 Task: Create a Sprint called Sprint0000000043 in Scrum Project Project0000000015 in Jira. Create a Sprint called Sprint0000000044 in Scrum Project Project0000000015 in Jira. Create a Sprint called Sprint0000000045 in Scrum Project Project0000000015 in Jira. Set Duration of Sprint called Sprint0000000043 in Scrum Project Project0000000015 to 1 week in Jira. Set Duration of Sprint called Sprint0000000044 in Scrum Project Project0000000015 to 2 weeks in Jira
Action: Mouse moved to (223, 470)
Screenshot: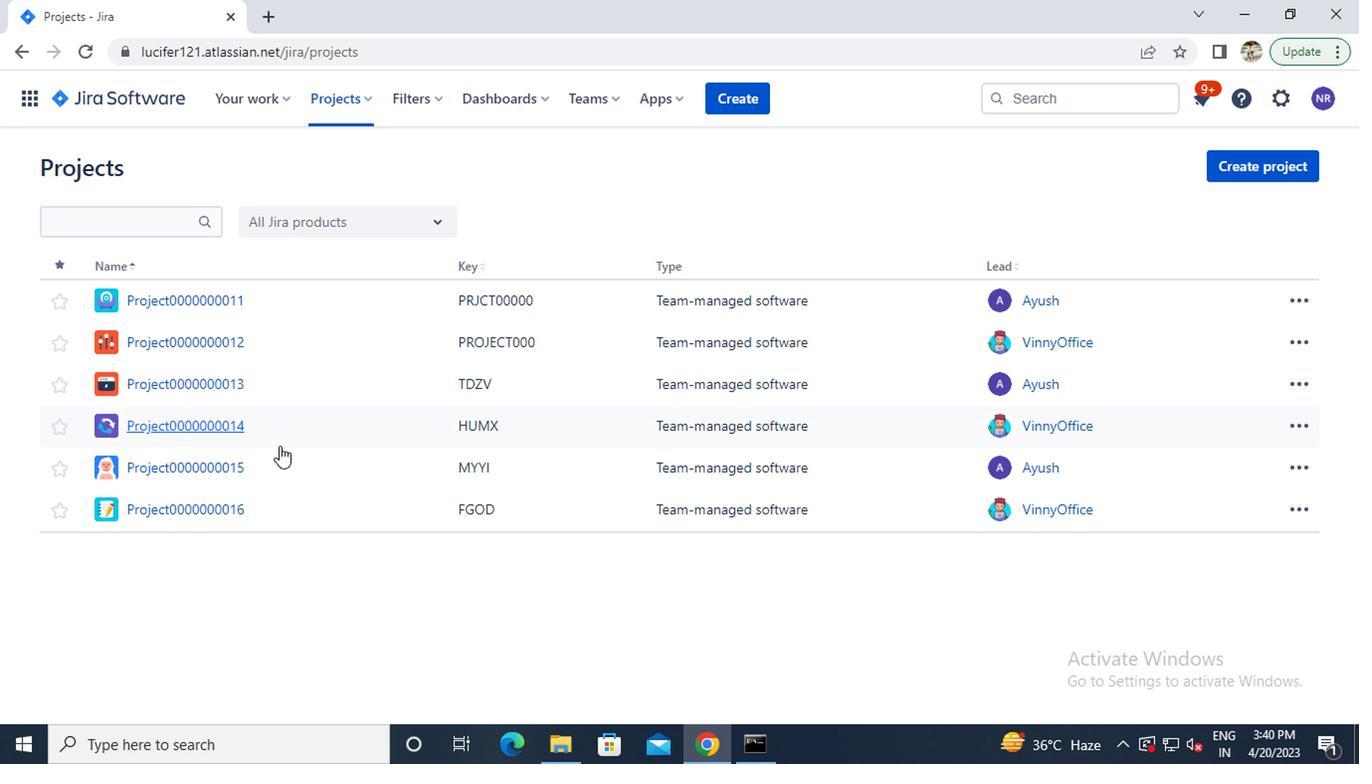 
Action: Mouse pressed left at (223, 470)
Screenshot: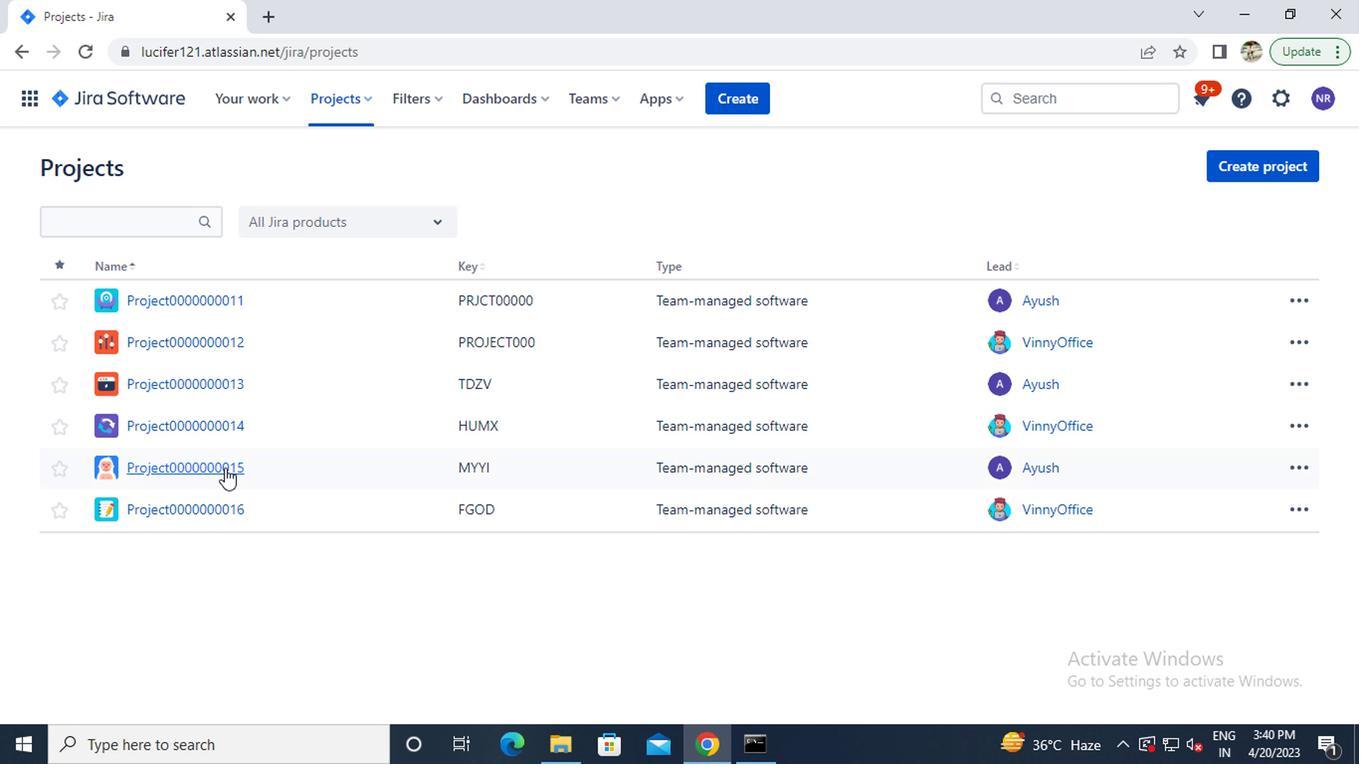 
Action: Mouse moved to (174, 310)
Screenshot: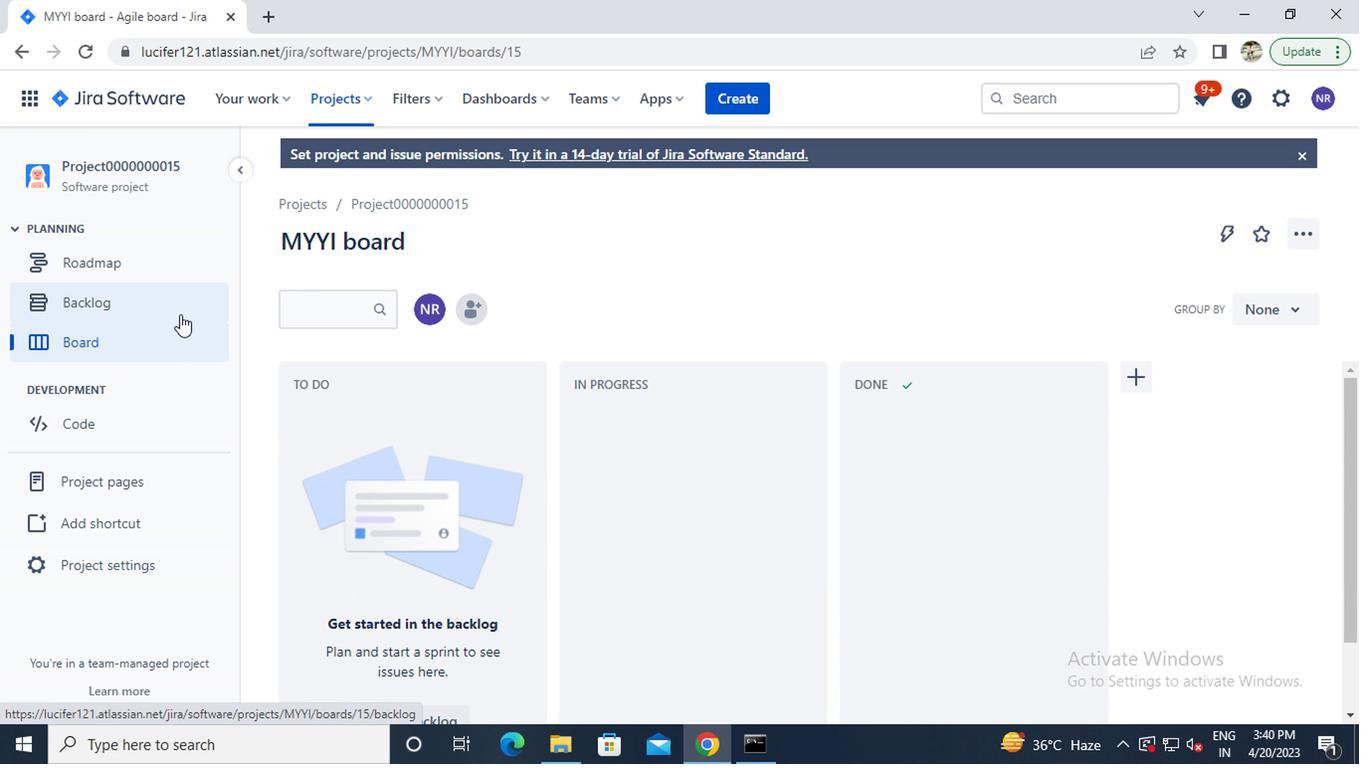 
Action: Mouse pressed left at (174, 310)
Screenshot: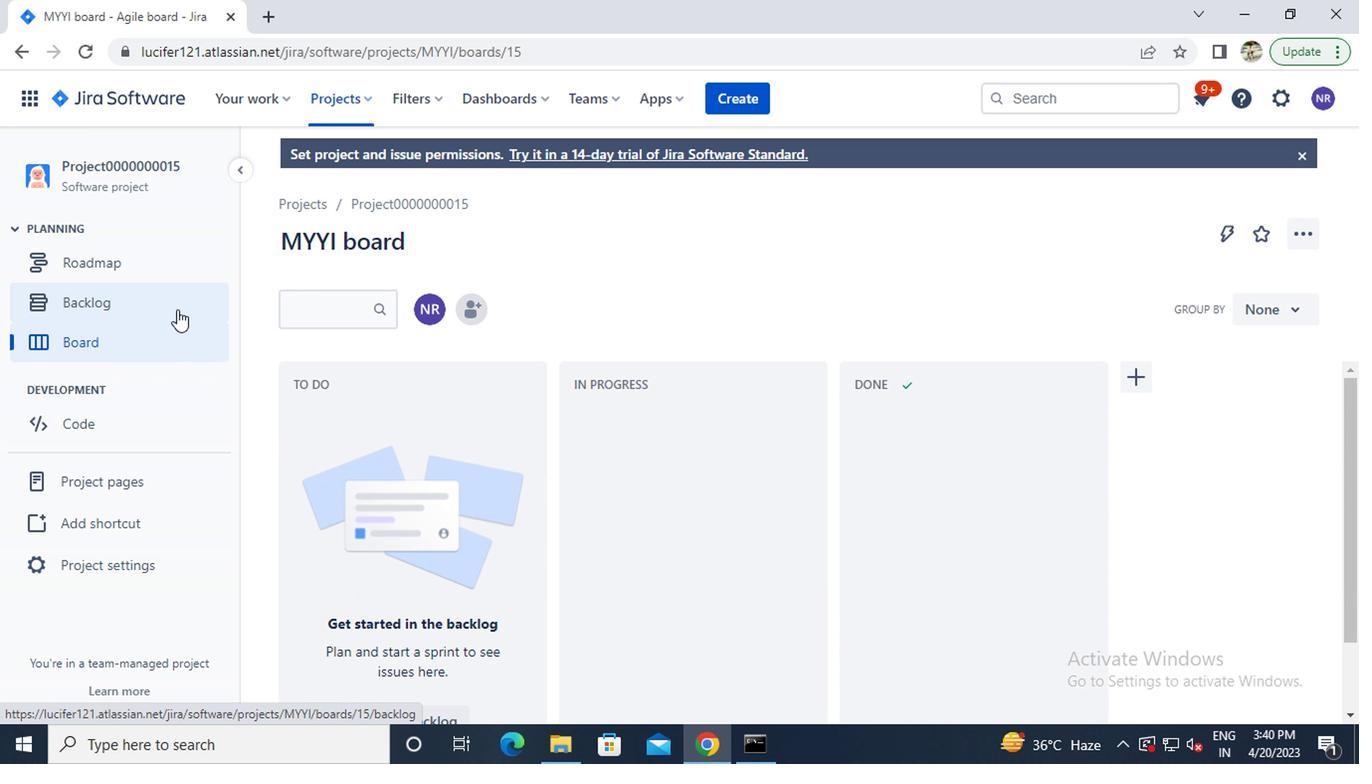 
Action: Mouse moved to (1257, 376)
Screenshot: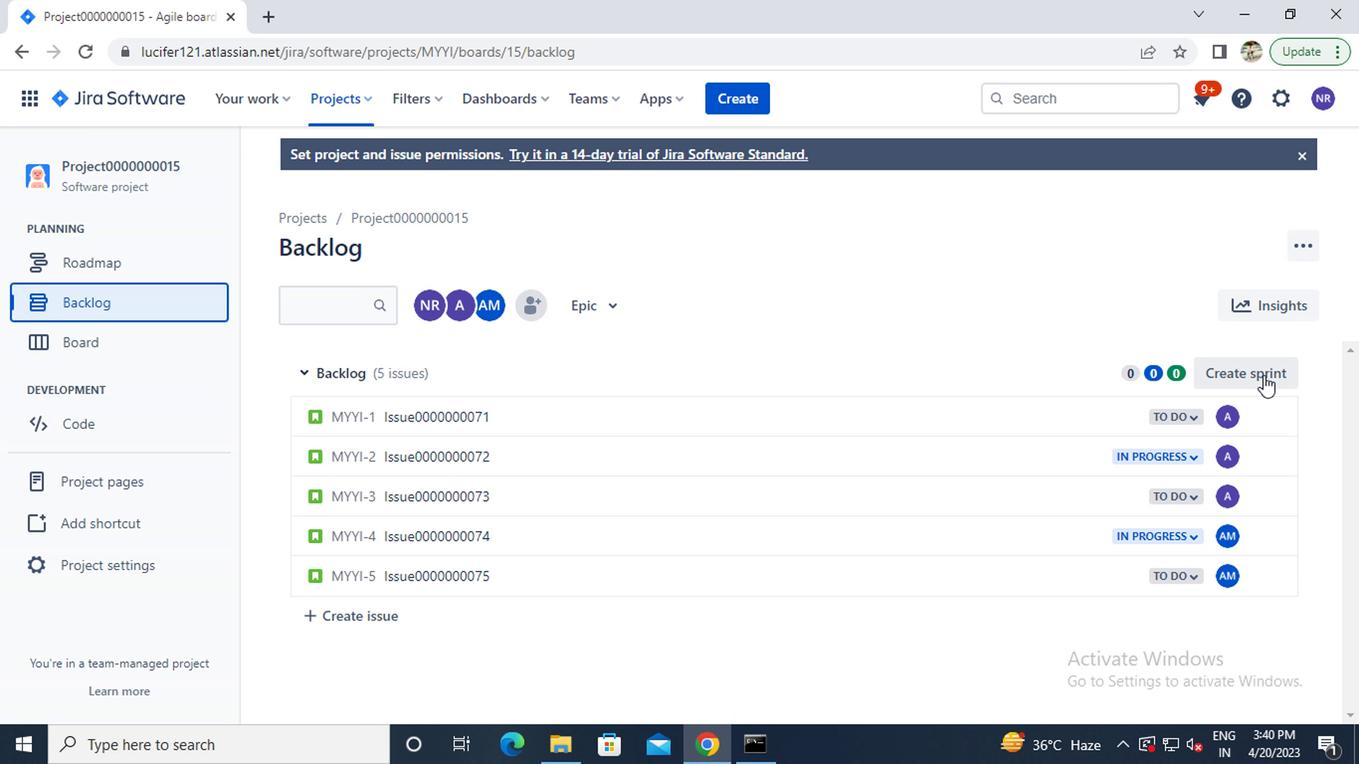 
Action: Mouse pressed left at (1257, 376)
Screenshot: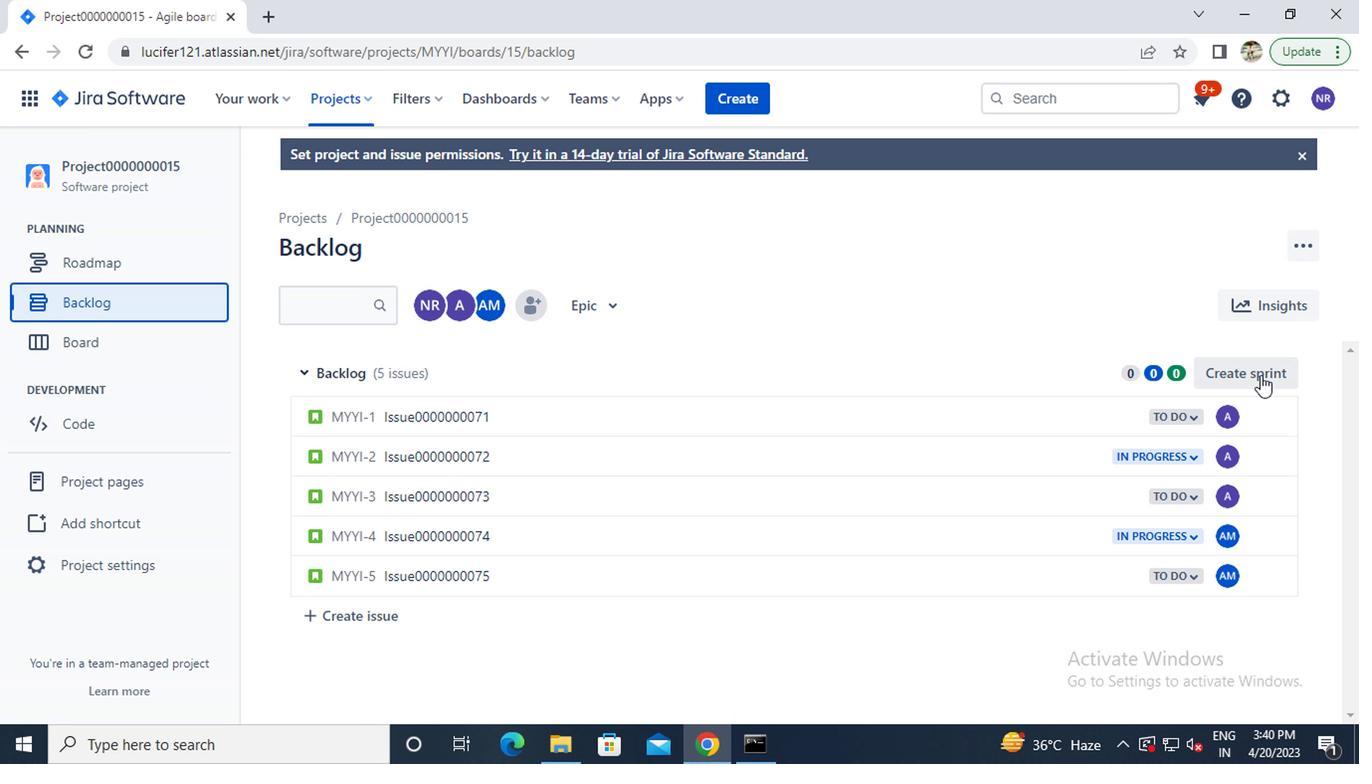 
Action: Mouse moved to (434, 376)
Screenshot: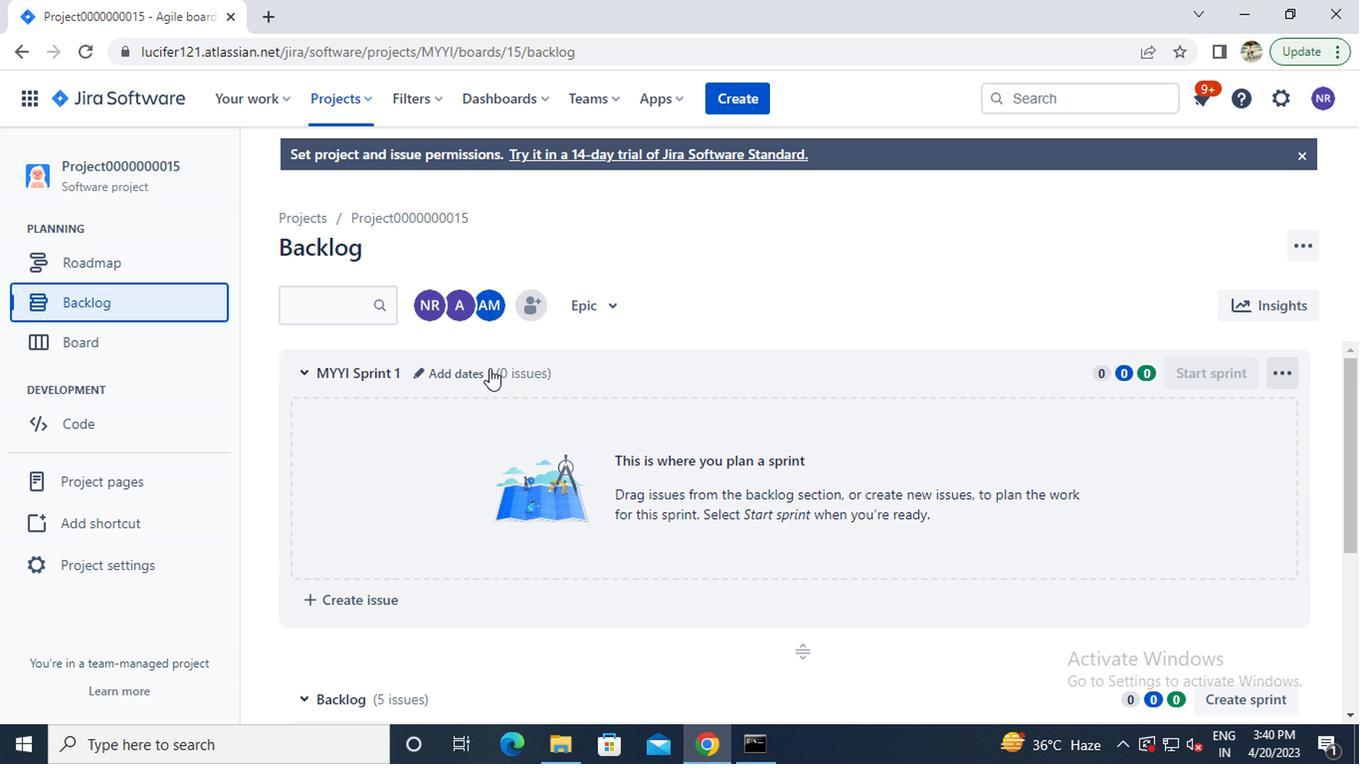 
Action: Mouse pressed left at (434, 376)
Screenshot: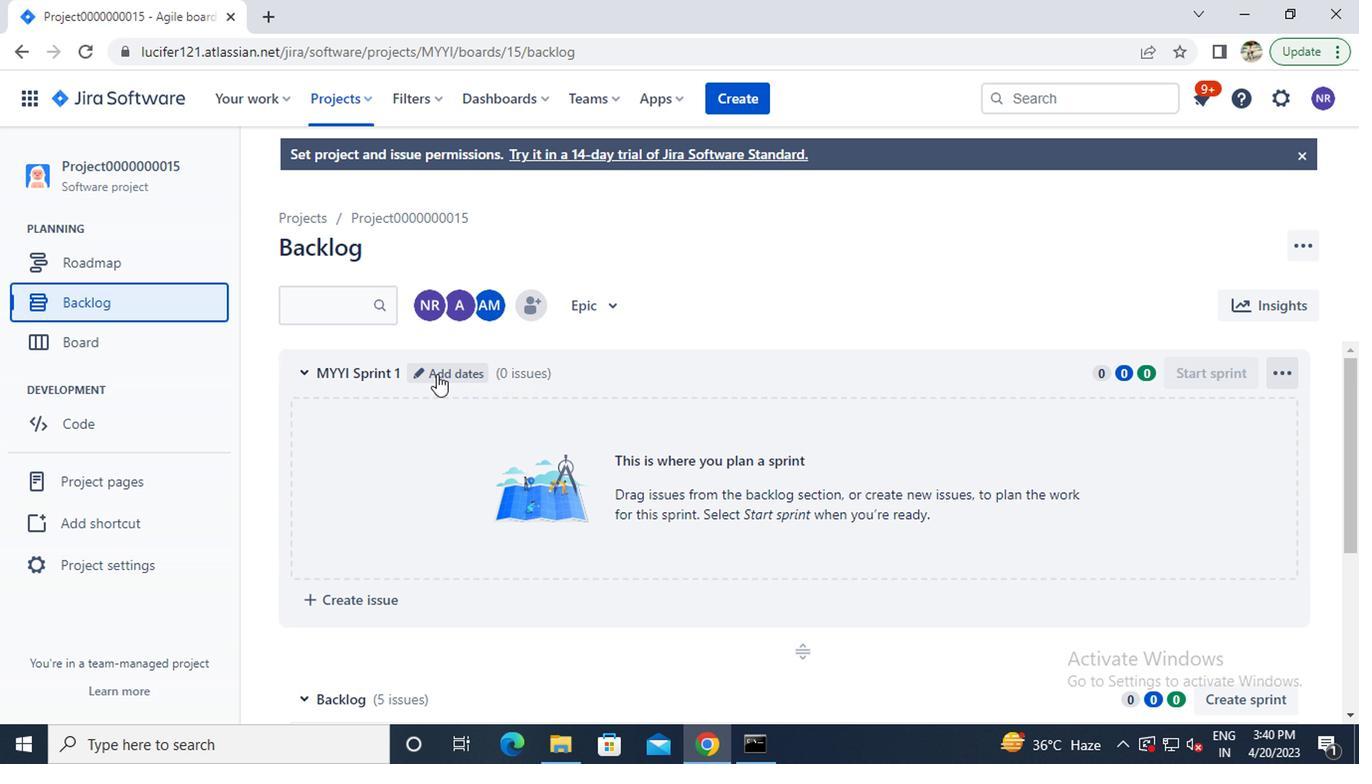 
Action: Key pressed ctrl+As<Key.caps_lock>print0000000043<Key.enter>
Screenshot: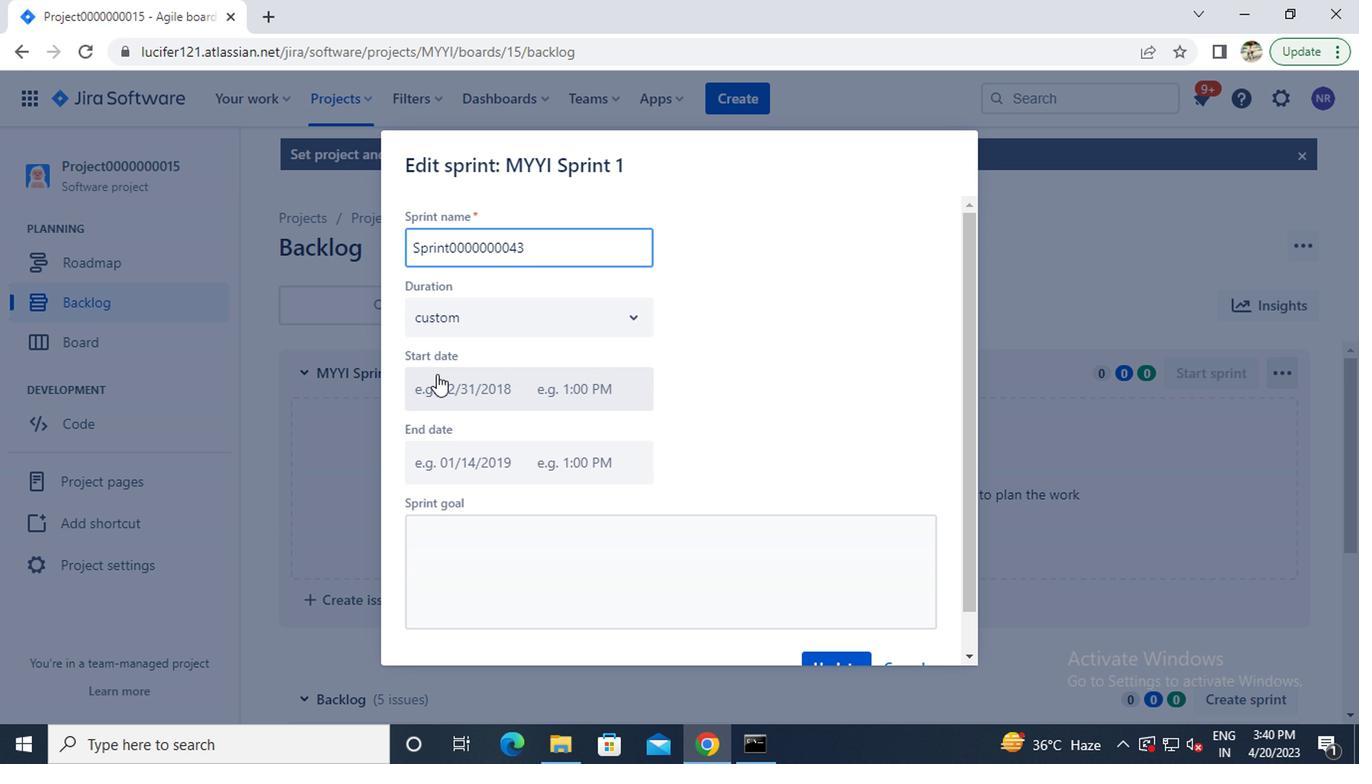
Action: Mouse moved to (718, 432)
Screenshot: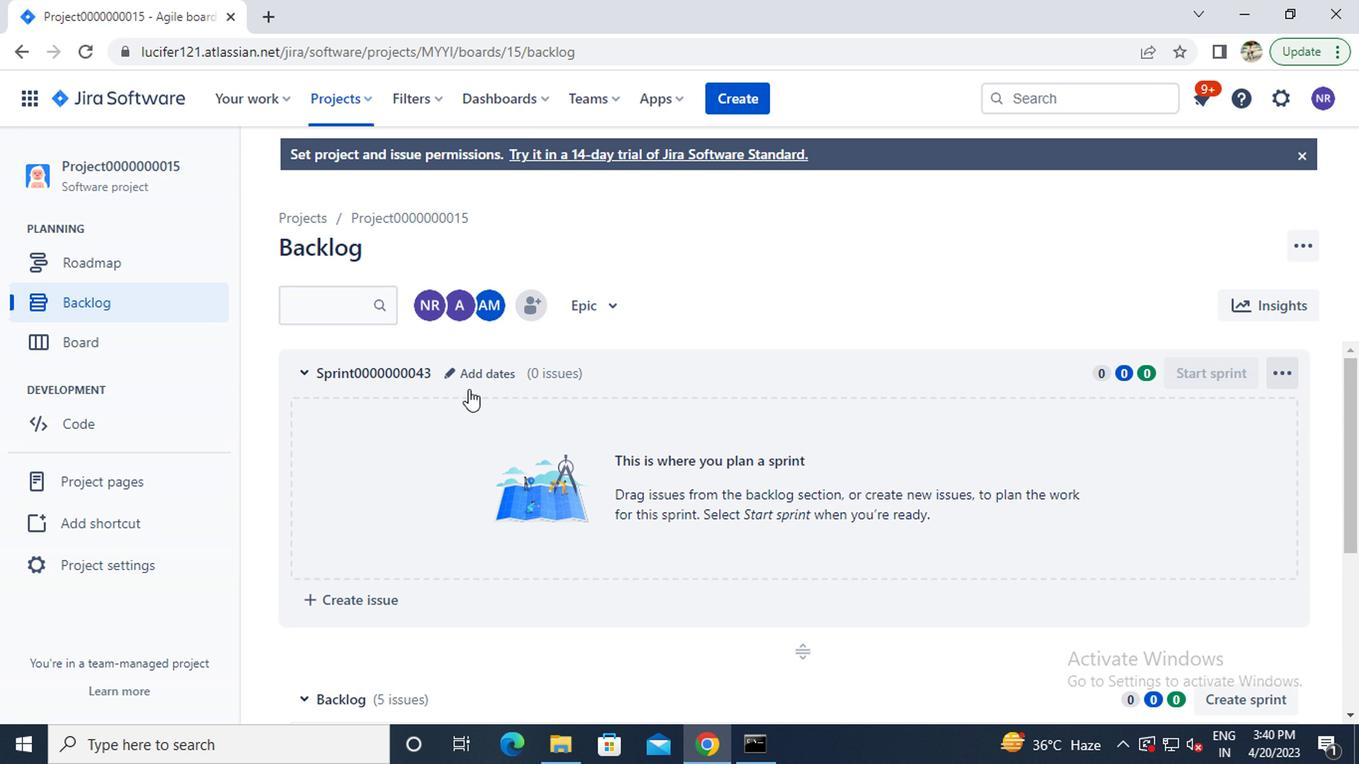 
Action: Mouse scrolled (718, 431) with delta (0, -1)
Screenshot: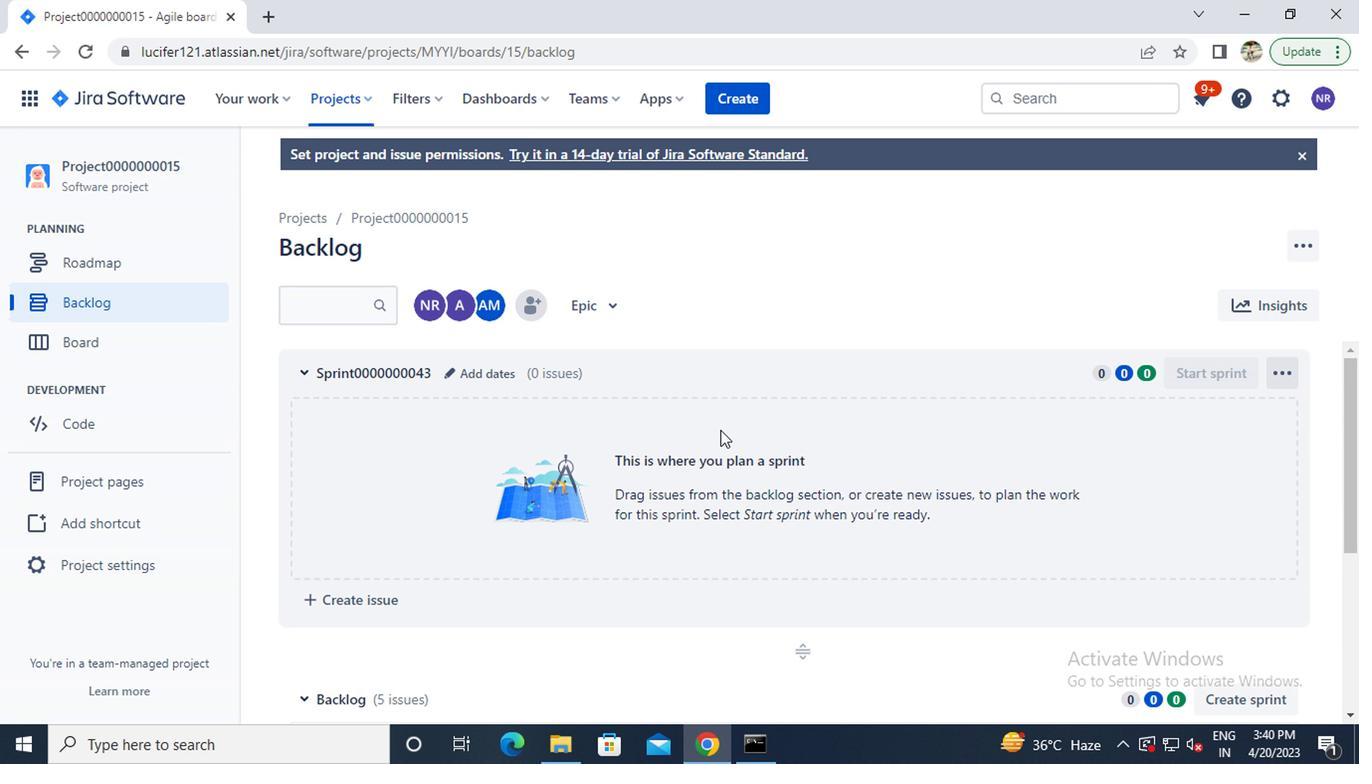 
Action: Mouse scrolled (718, 431) with delta (0, -1)
Screenshot: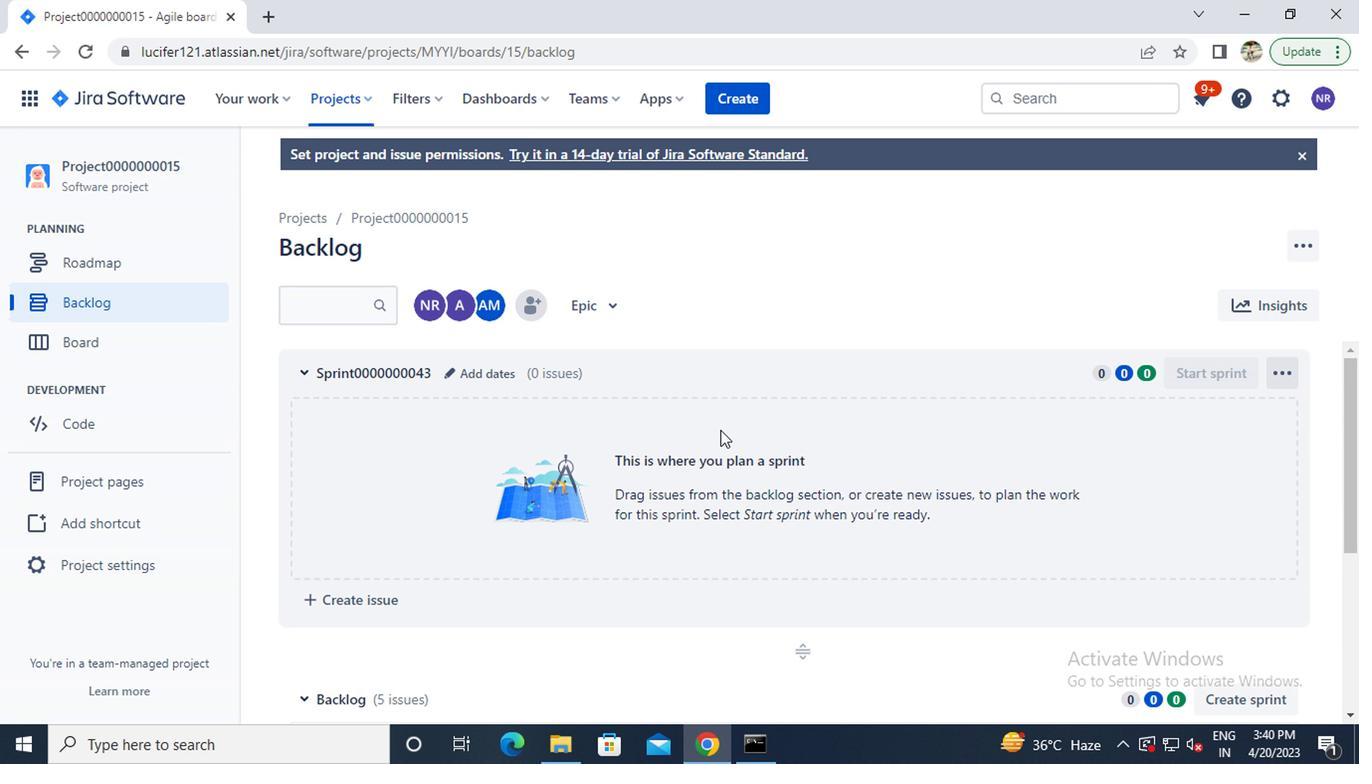 
Action: Mouse moved to (1242, 494)
Screenshot: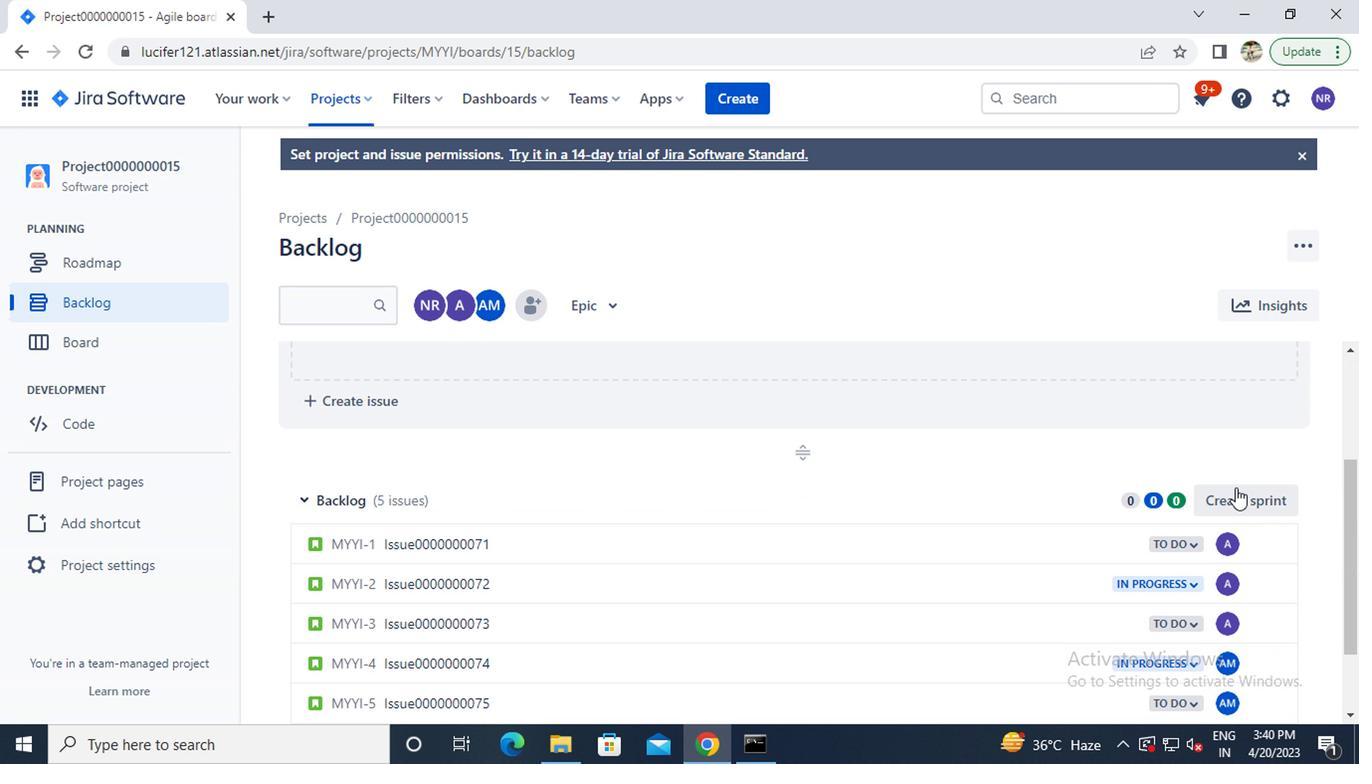 
Action: Mouse pressed left at (1242, 494)
Screenshot: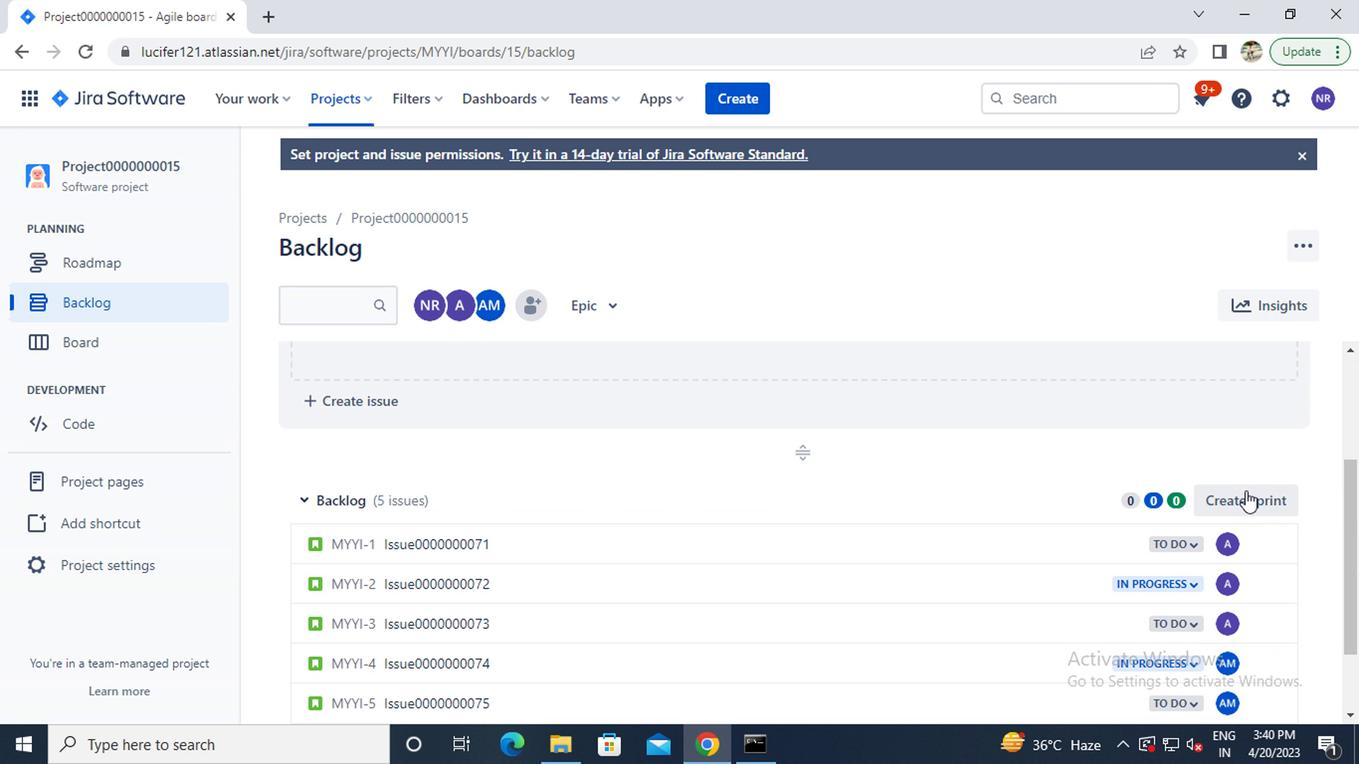 
Action: Mouse moved to (415, 508)
Screenshot: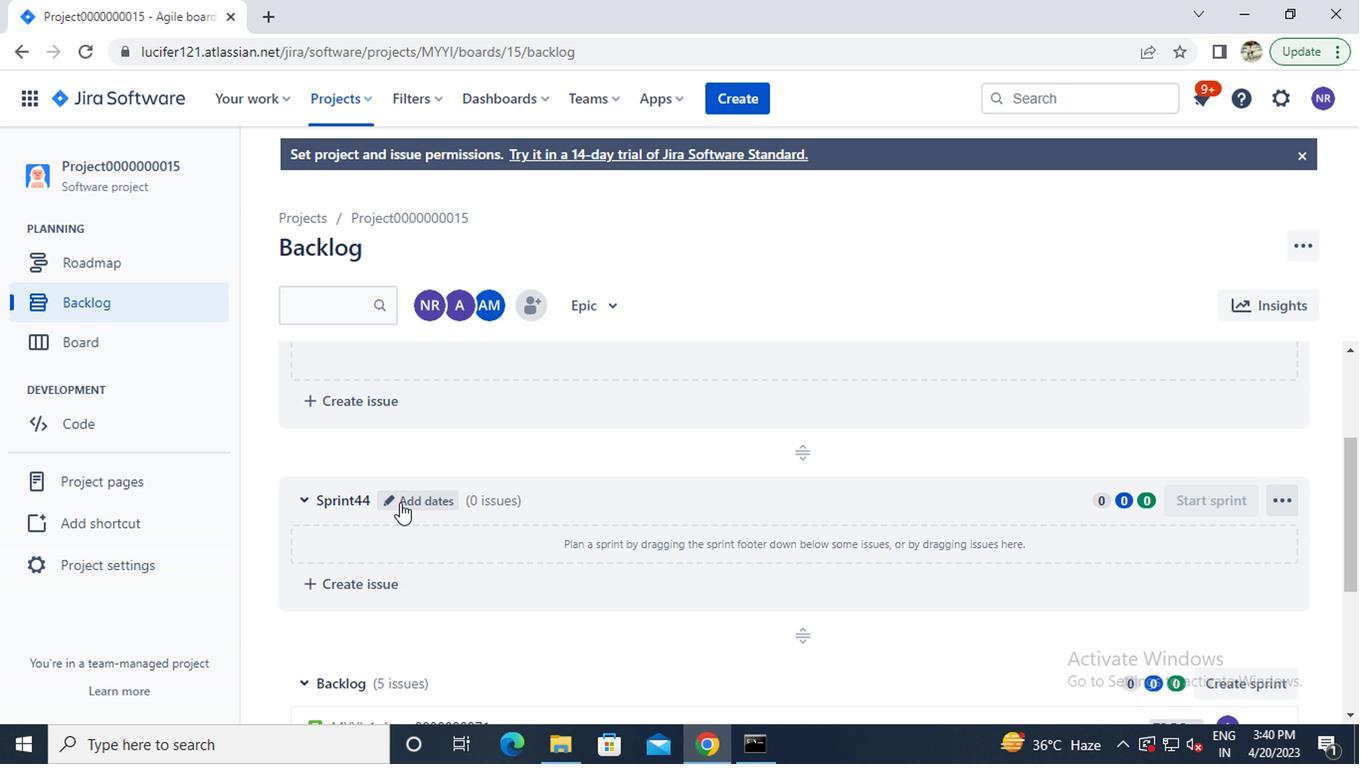 
Action: Mouse pressed left at (415, 508)
Screenshot: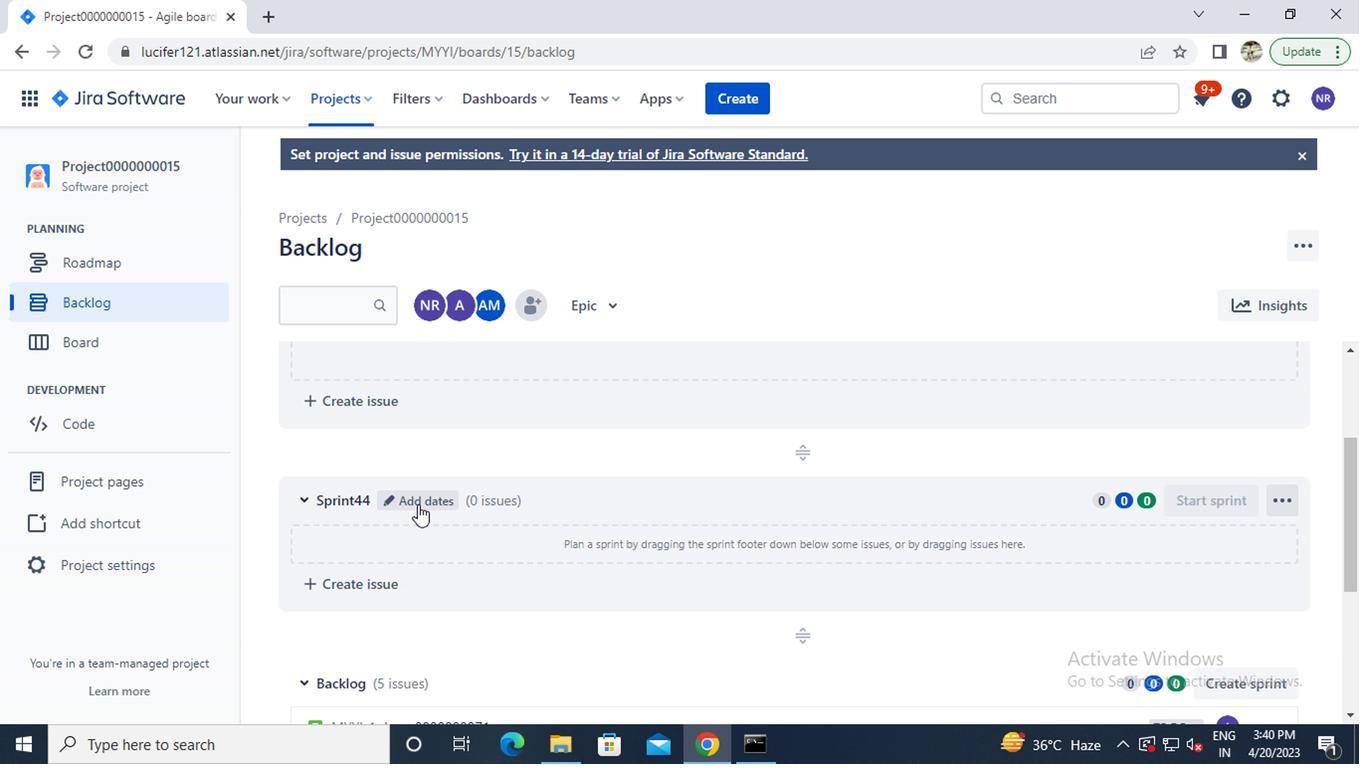
Action: Mouse moved to (457, 255)
Screenshot: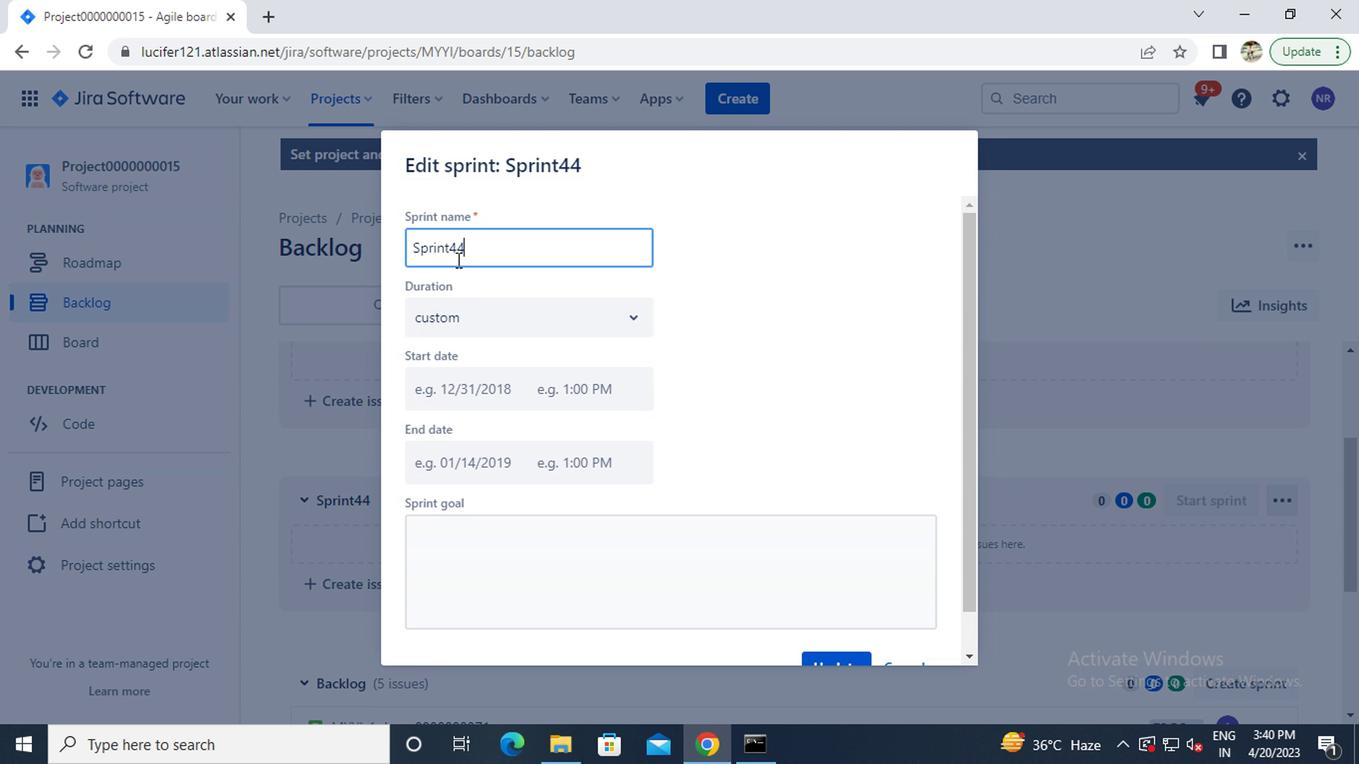 
Action: Key pressed <Key.backspace><Key.backspace>0000000044
Screenshot: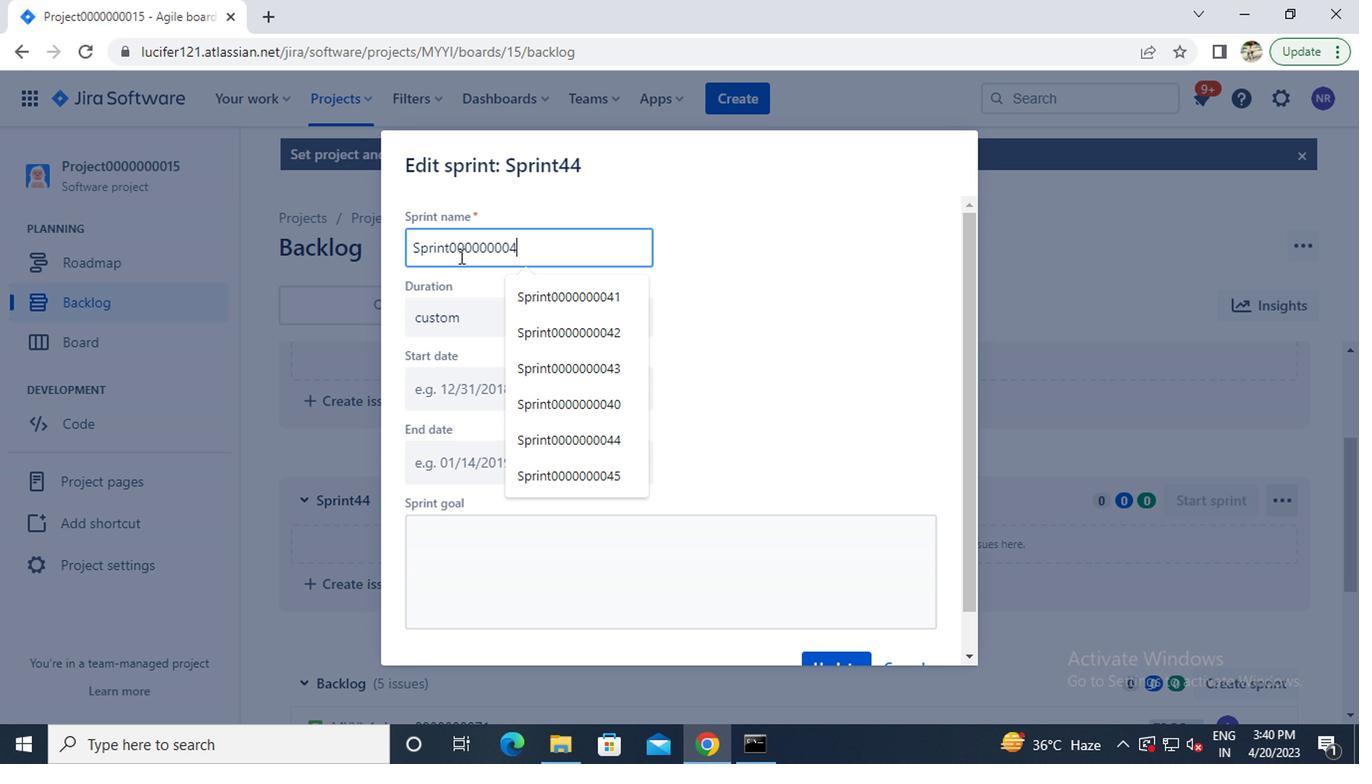 
Action: Mouse moved to (465, 257)
Screenshot: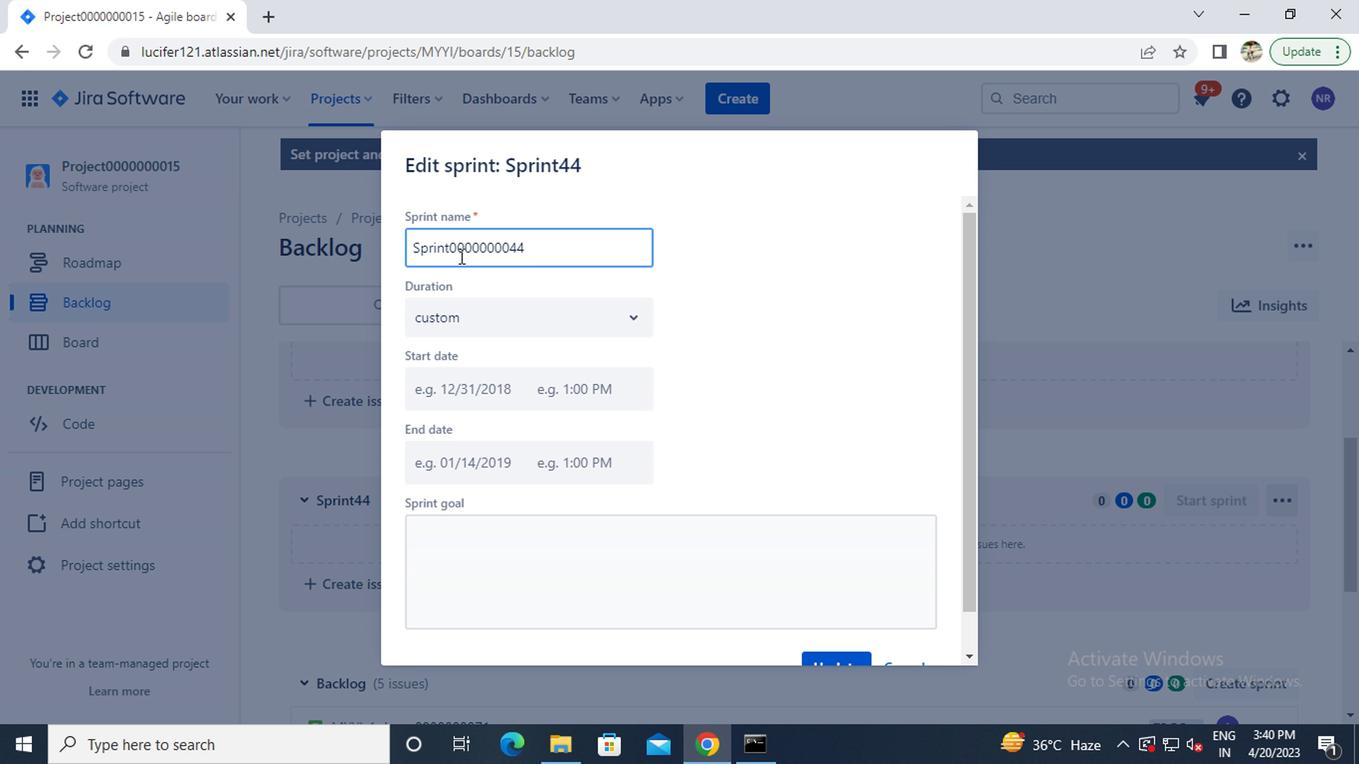
Action: Key pressed <Key.enter>
Screenshot: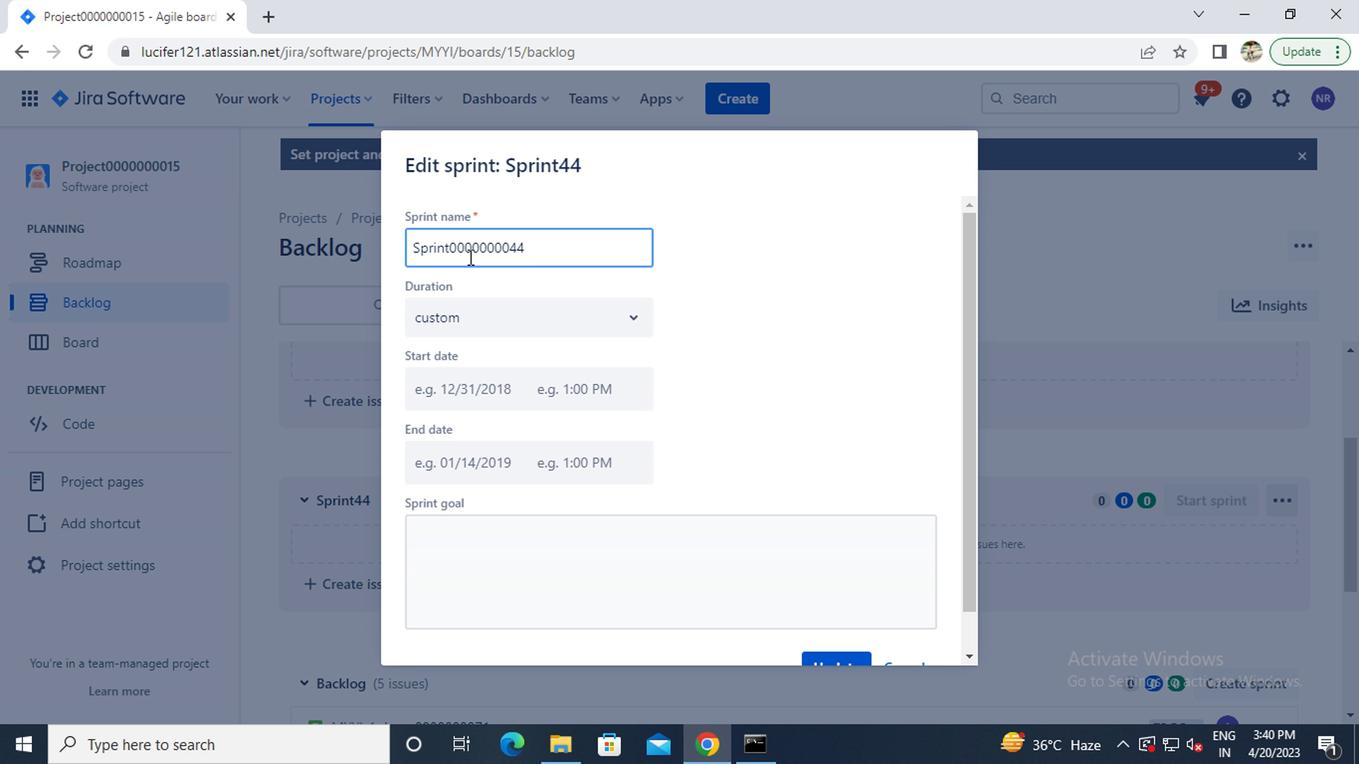 
Action: Mouse moved to (661, 345)
Screenshot: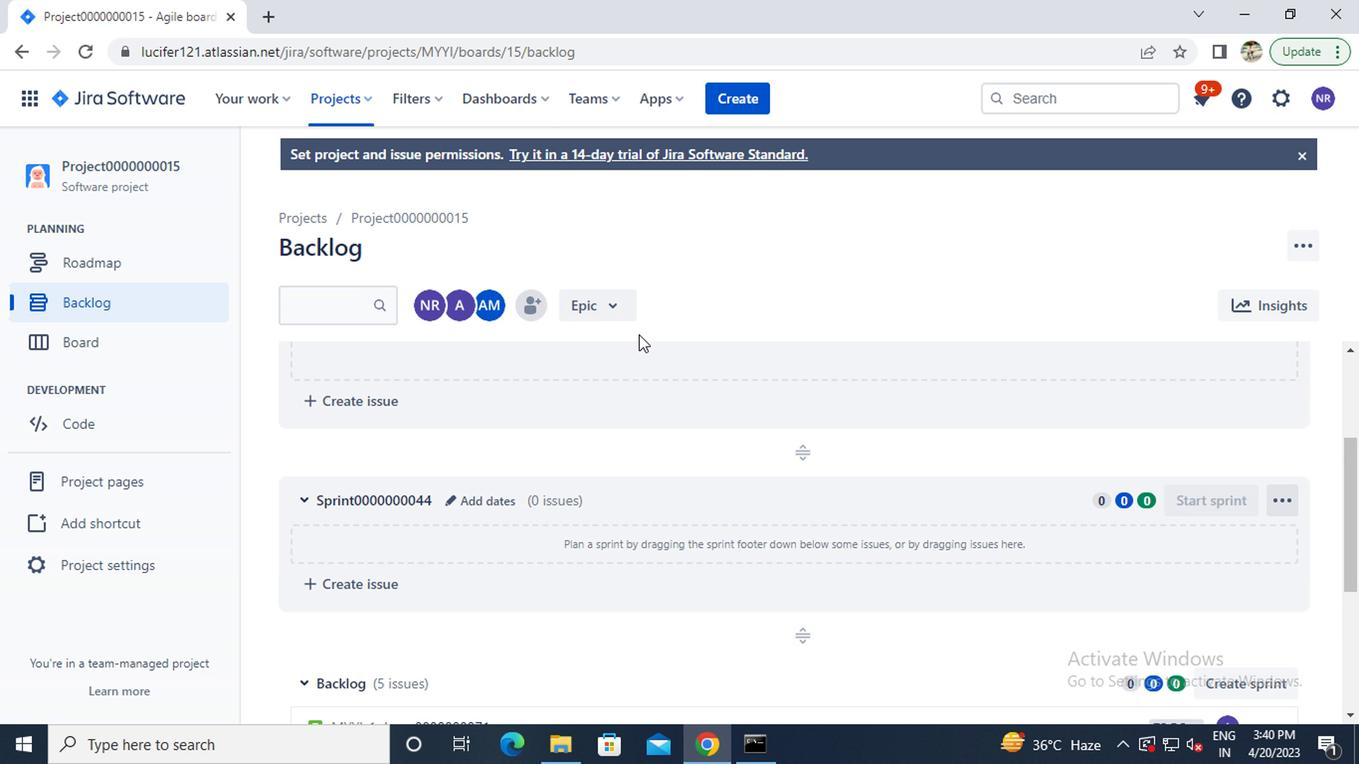 
Action: Mouse scrolled (661, 344) with delta (0, 0)
Screenshot: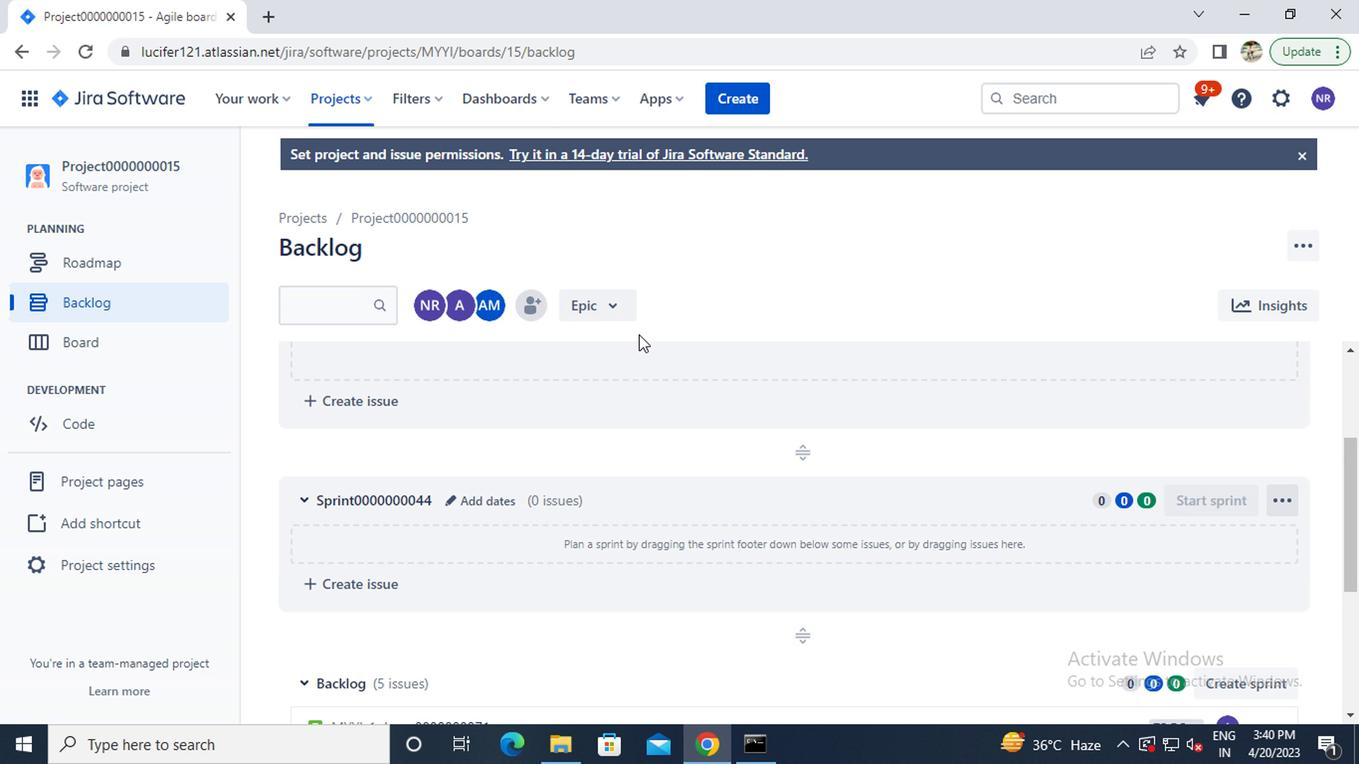 
Action: Mouse moved to (662, 346)
Screenshot: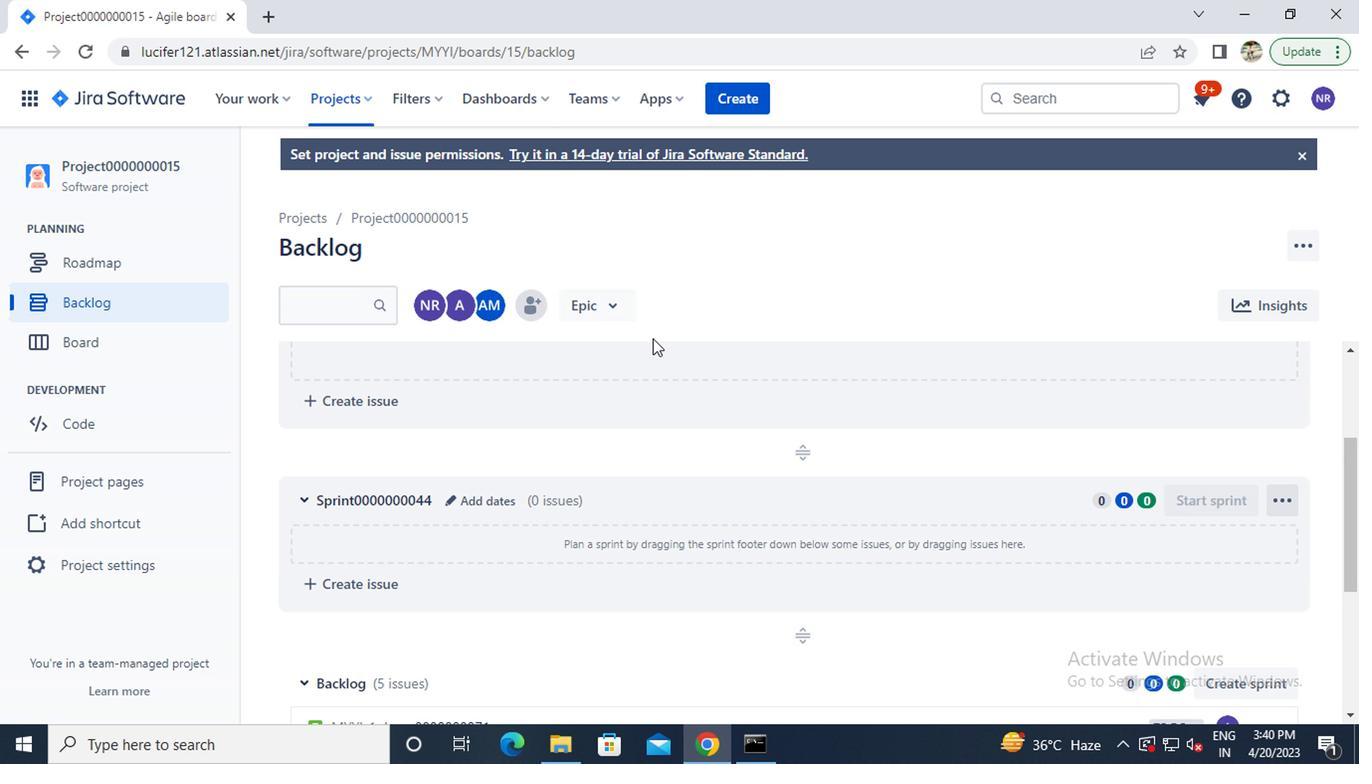 
Action: Mouse scrolled (662, 345) with delta (0, 0)
Screenshot: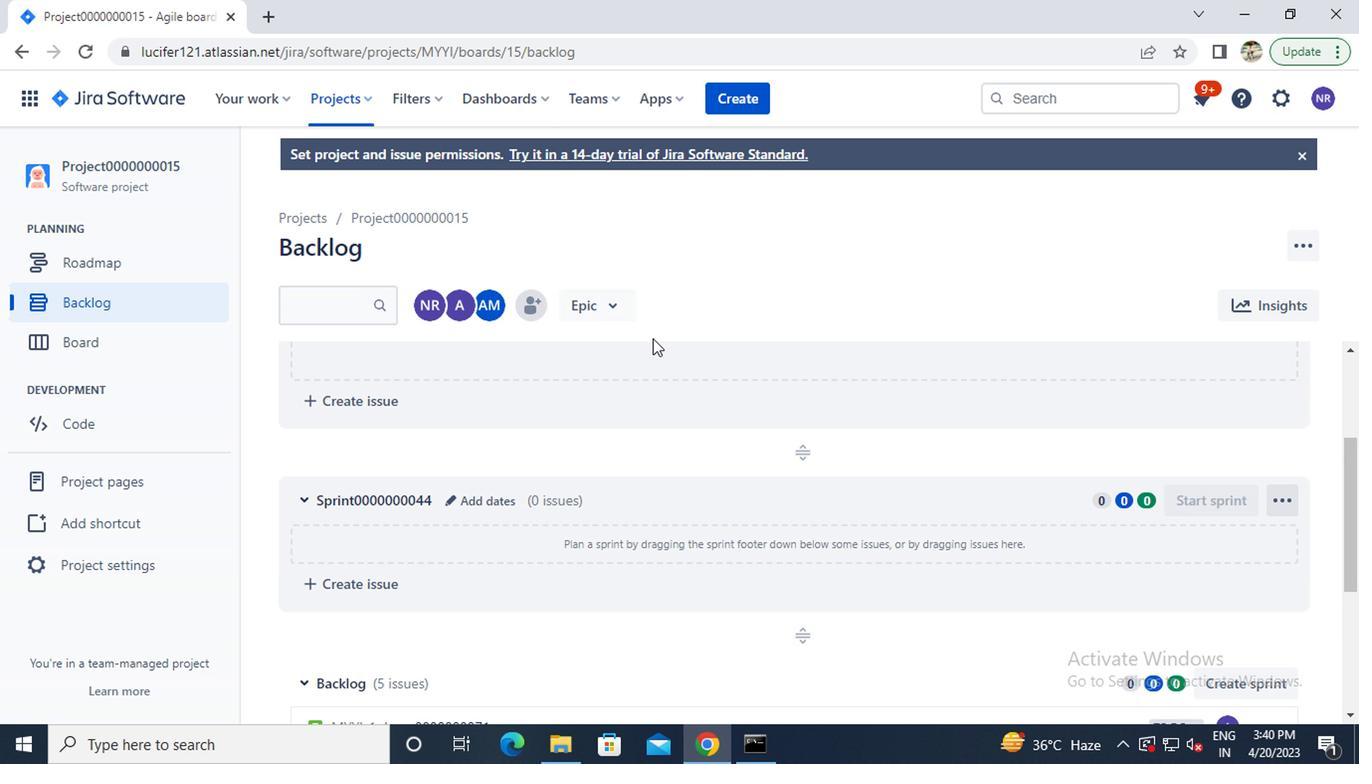 
Action: Mouse moved to (1215, 483)
Screenshot: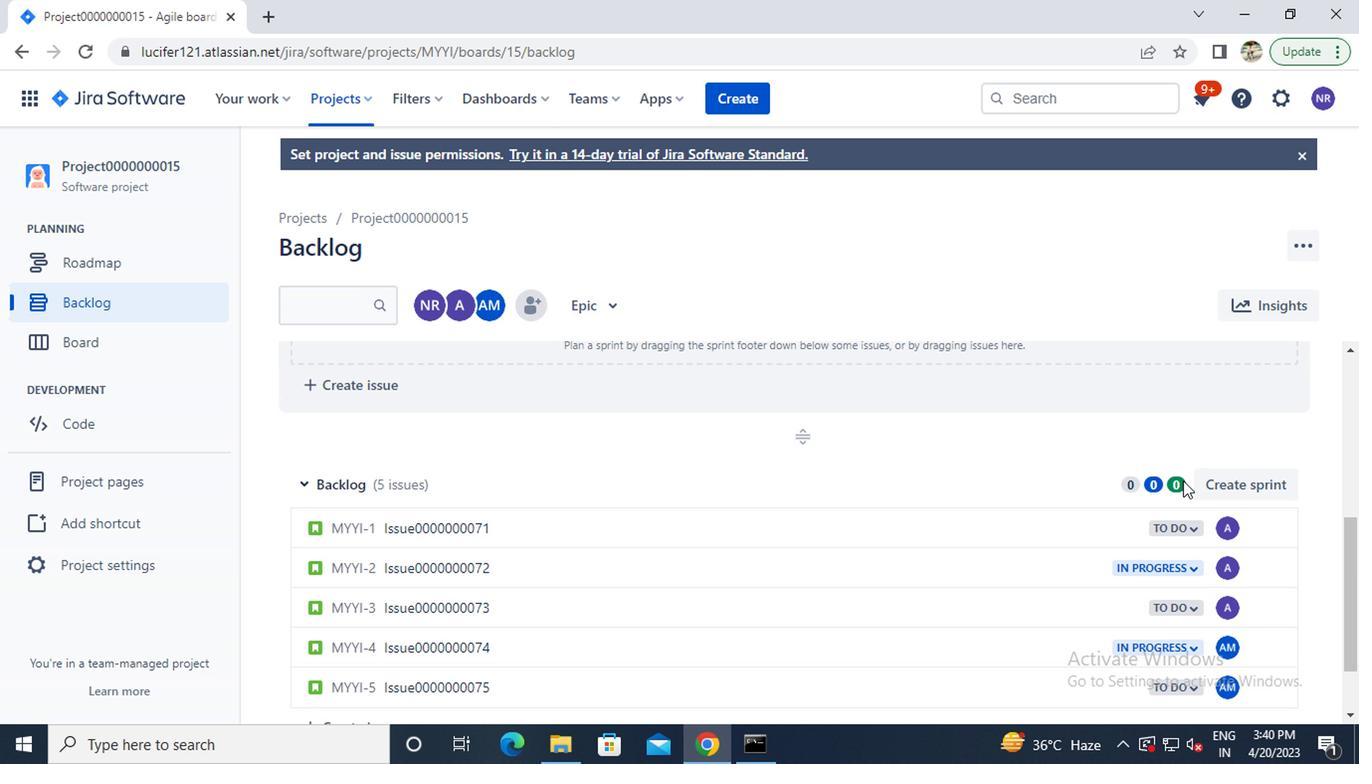 
Action: Mouse pressed left at (1215, 483)
Screenshot: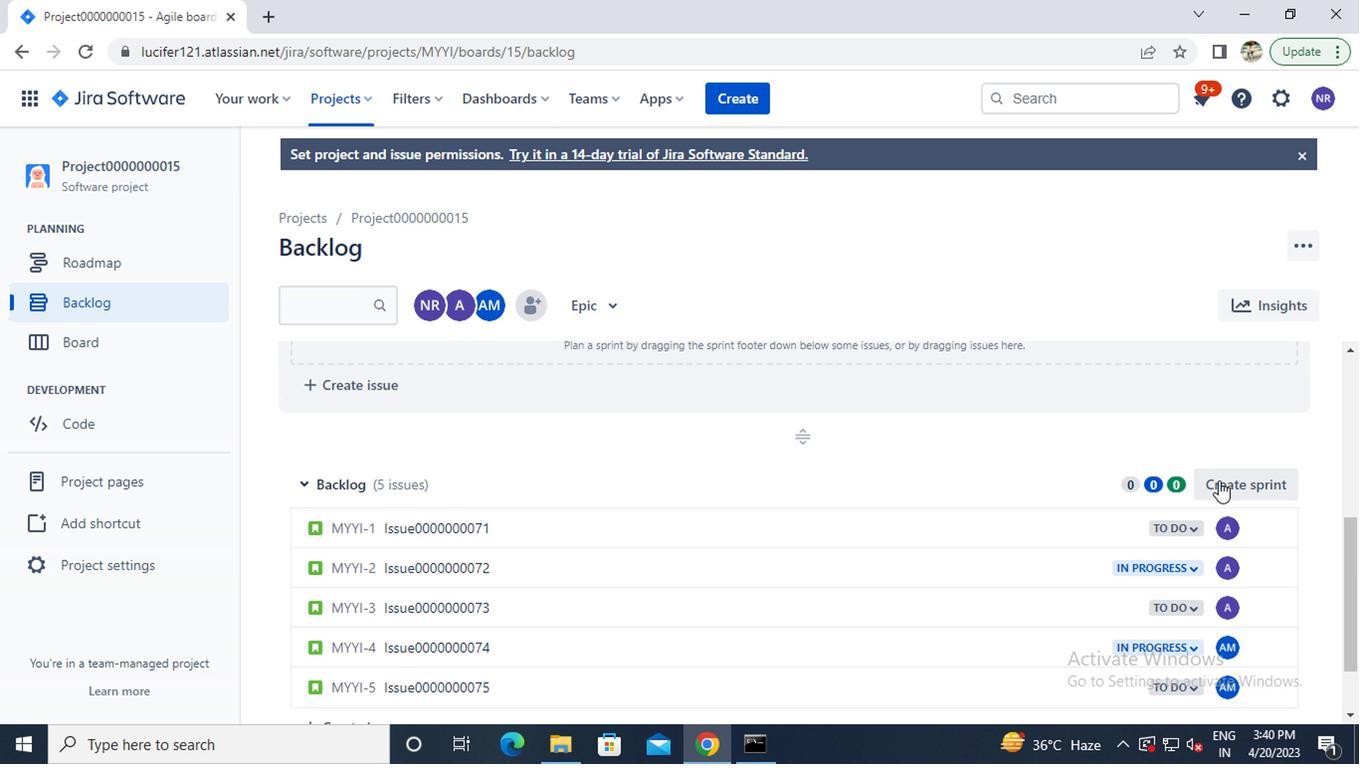 
Action: Mouse moved to (416, 485)
Screenshot: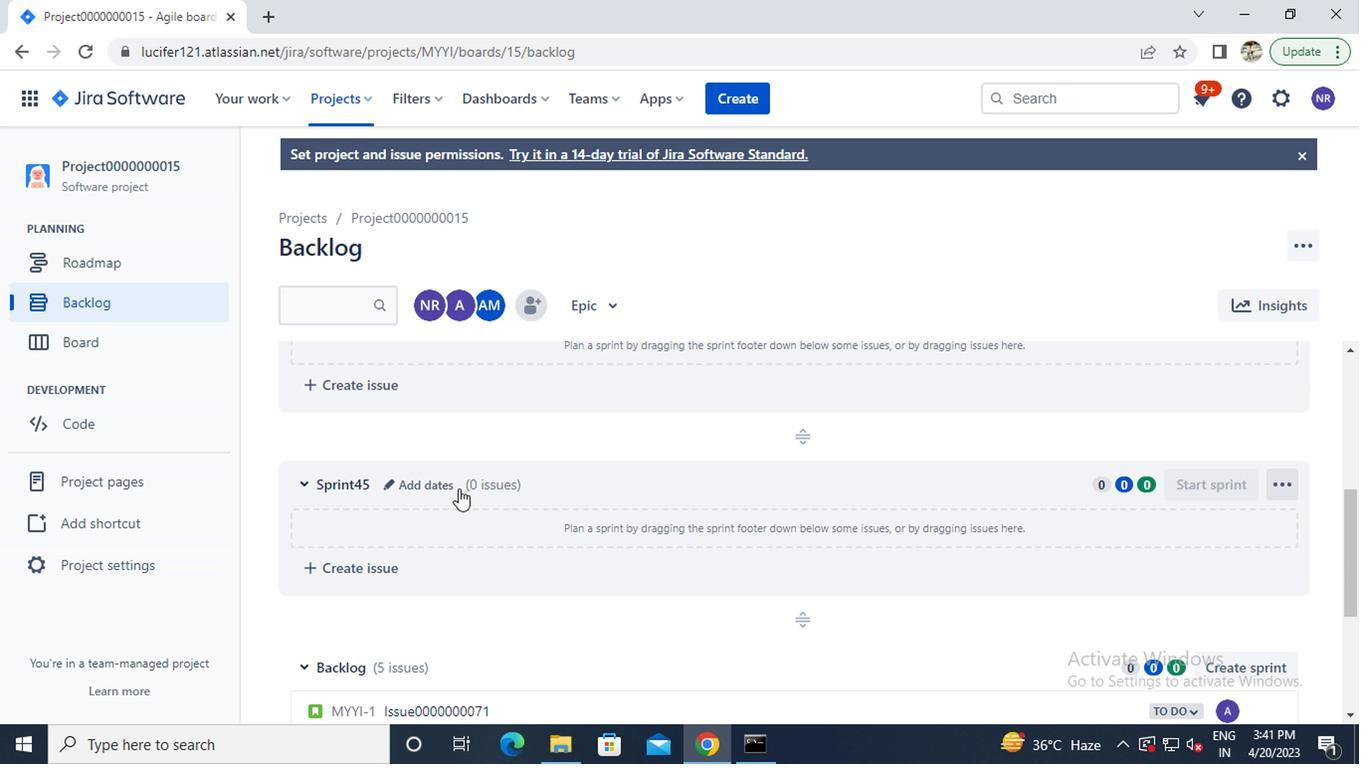 
Action: Mouse pressed left at (416, 485)
Screenshot: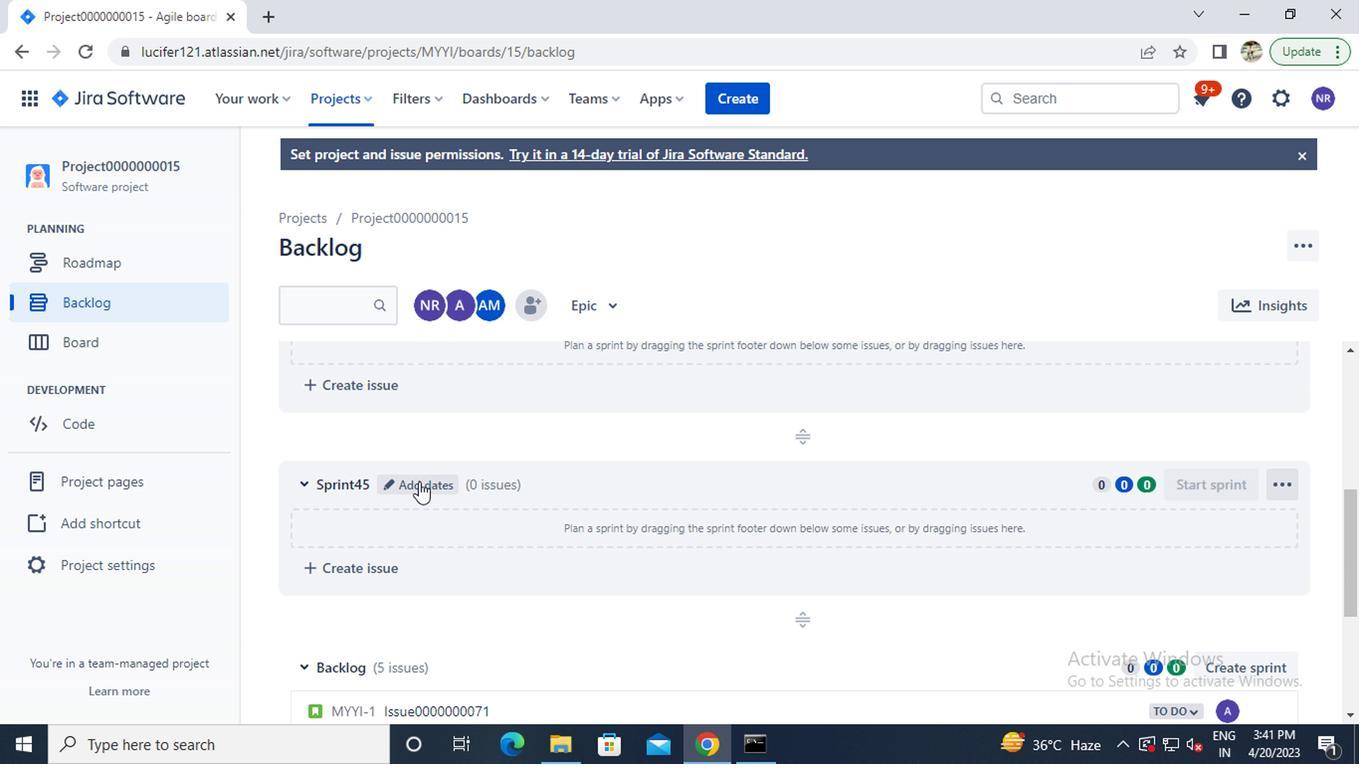 
Action: Mouse moved to (473, 257)
Screenshot: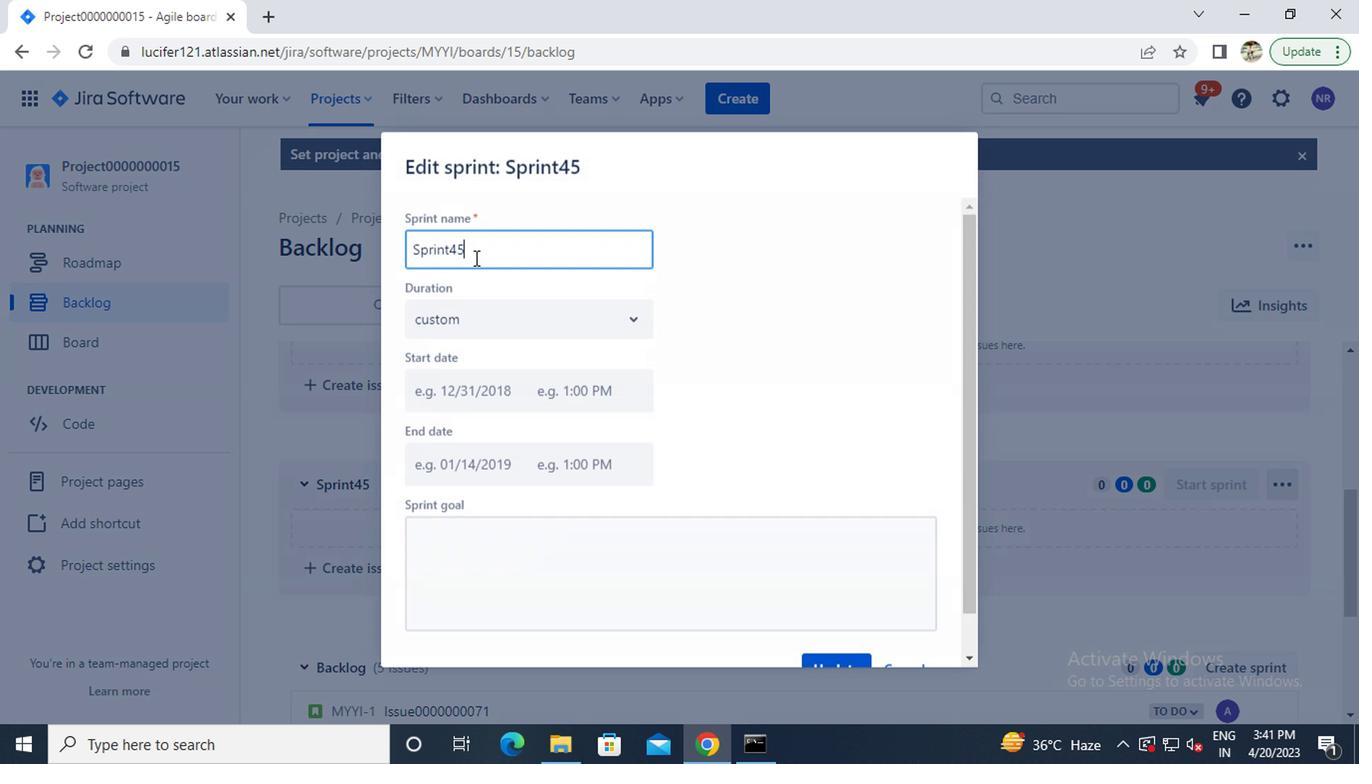 
Action: Key pressed <Key.backspace><Key.backspace>0000000045<Key.enter>
Screenshot: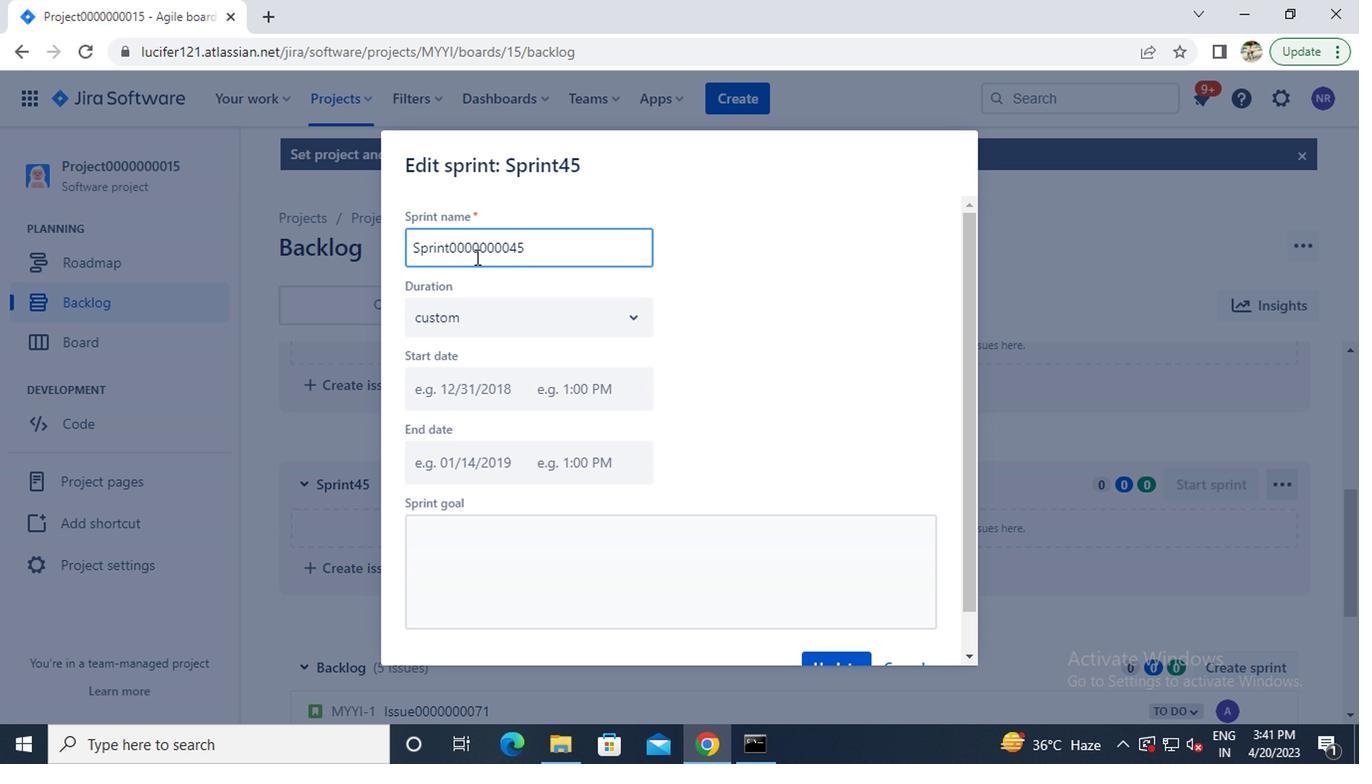 
Action: Mouse moved to (484, 483)
Screenshot: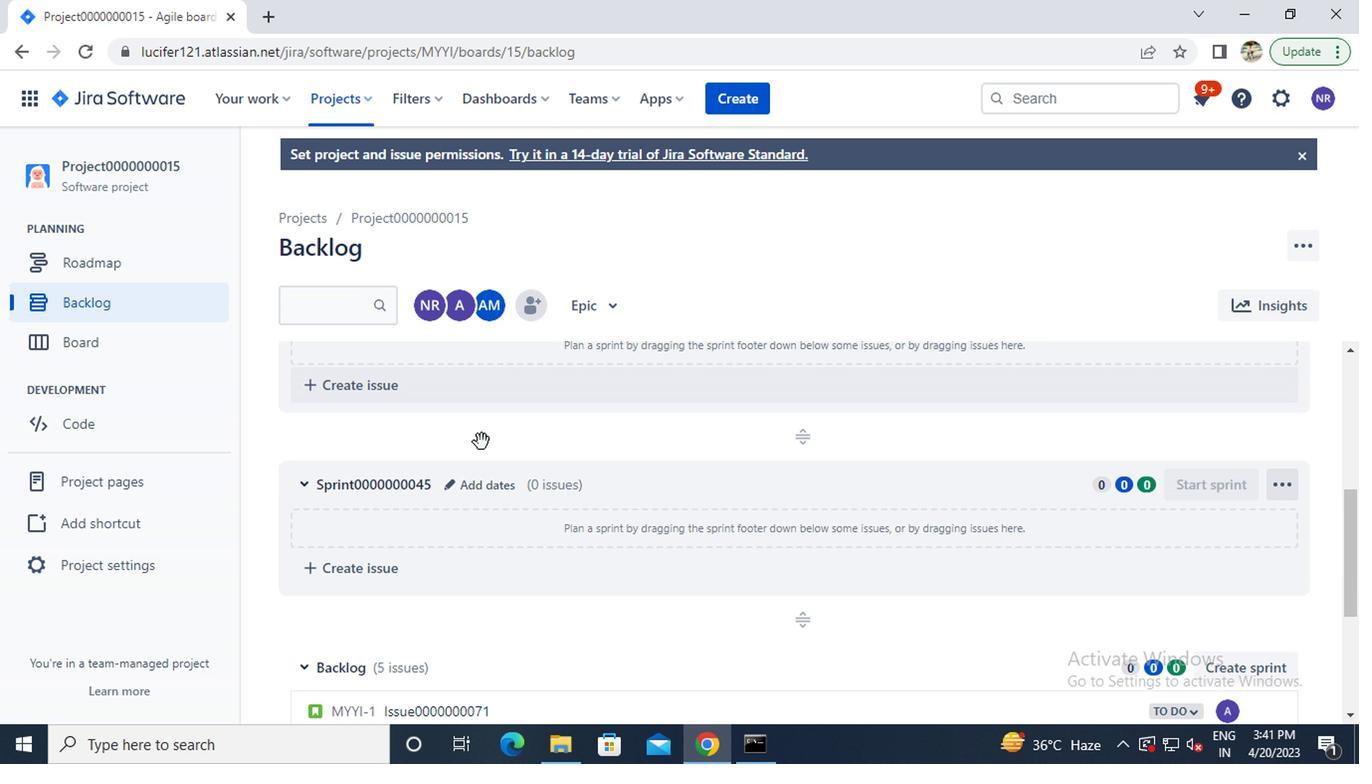 
Action: Mouse scrolled (484, 485) with delta (0, 1)
Screenshot: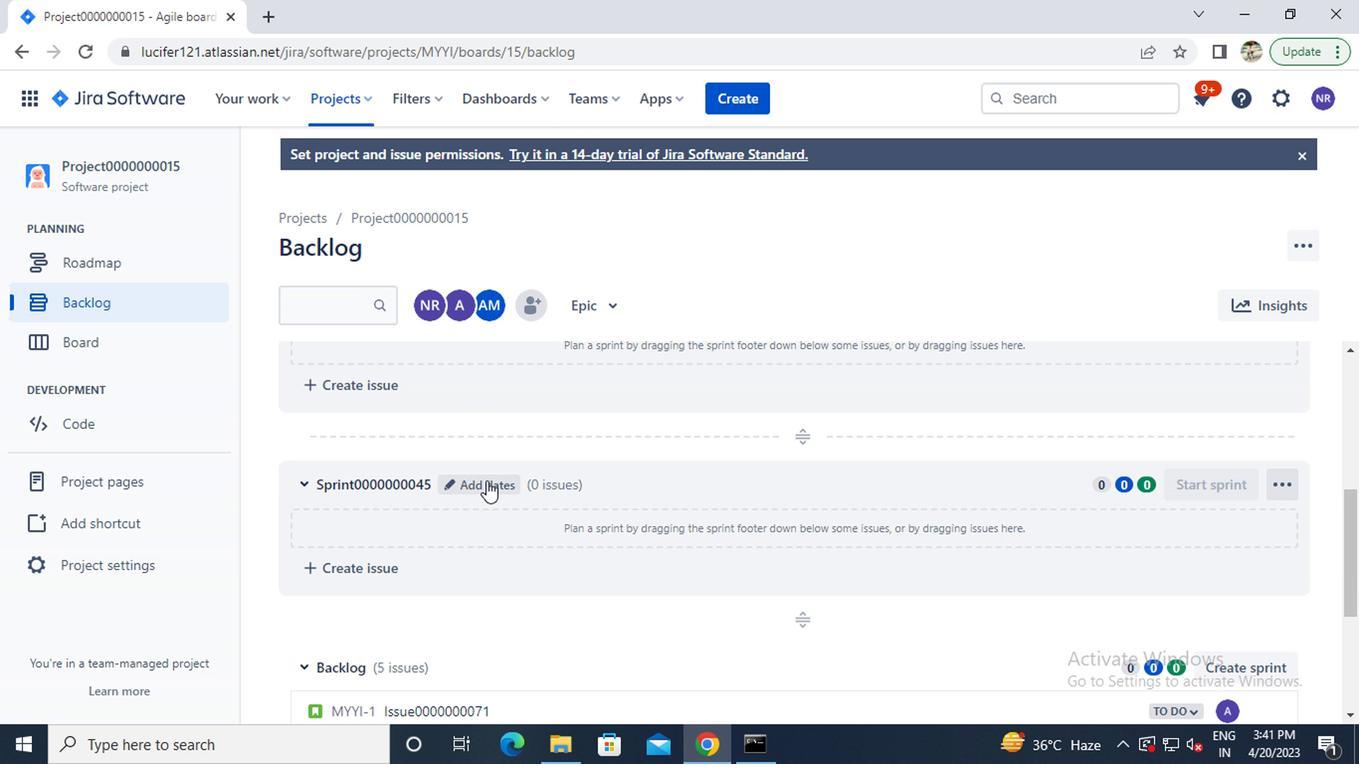 
Action: Mouse scrolled (484, 485) with delta (0, 1)
Screenshot: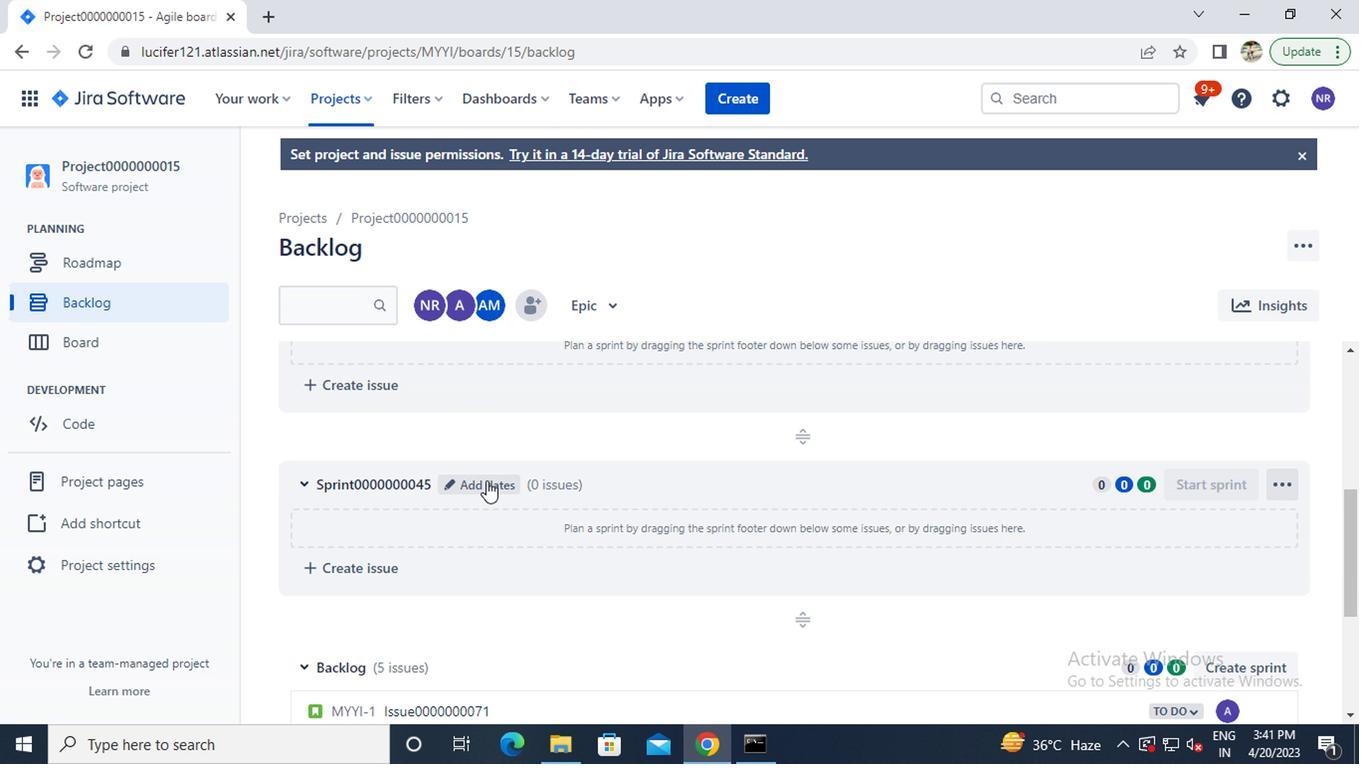 
Action: Mouse scrolled (484, 485) with delta (0, 1)
Screenshot: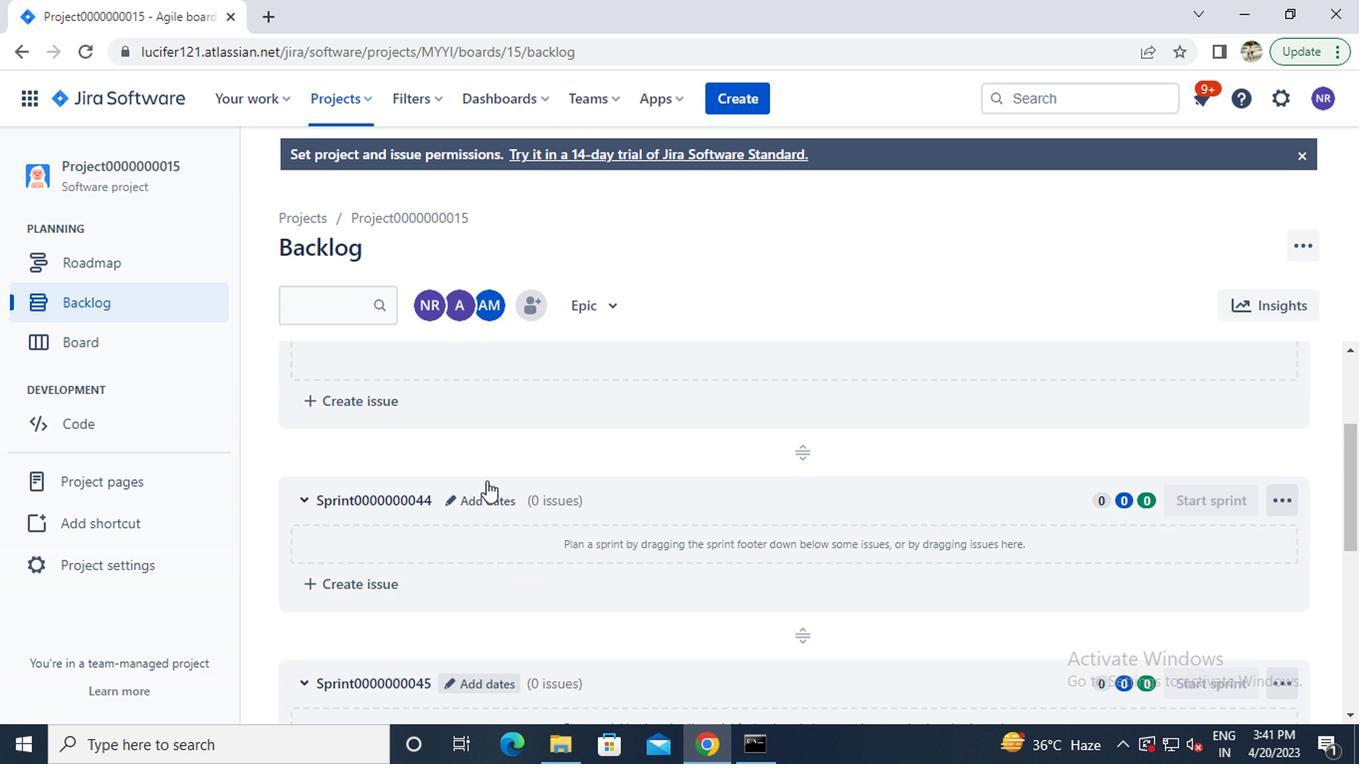 
Action: Mouse scrolled (484, 485) with delta (0, 1)
Screenshot: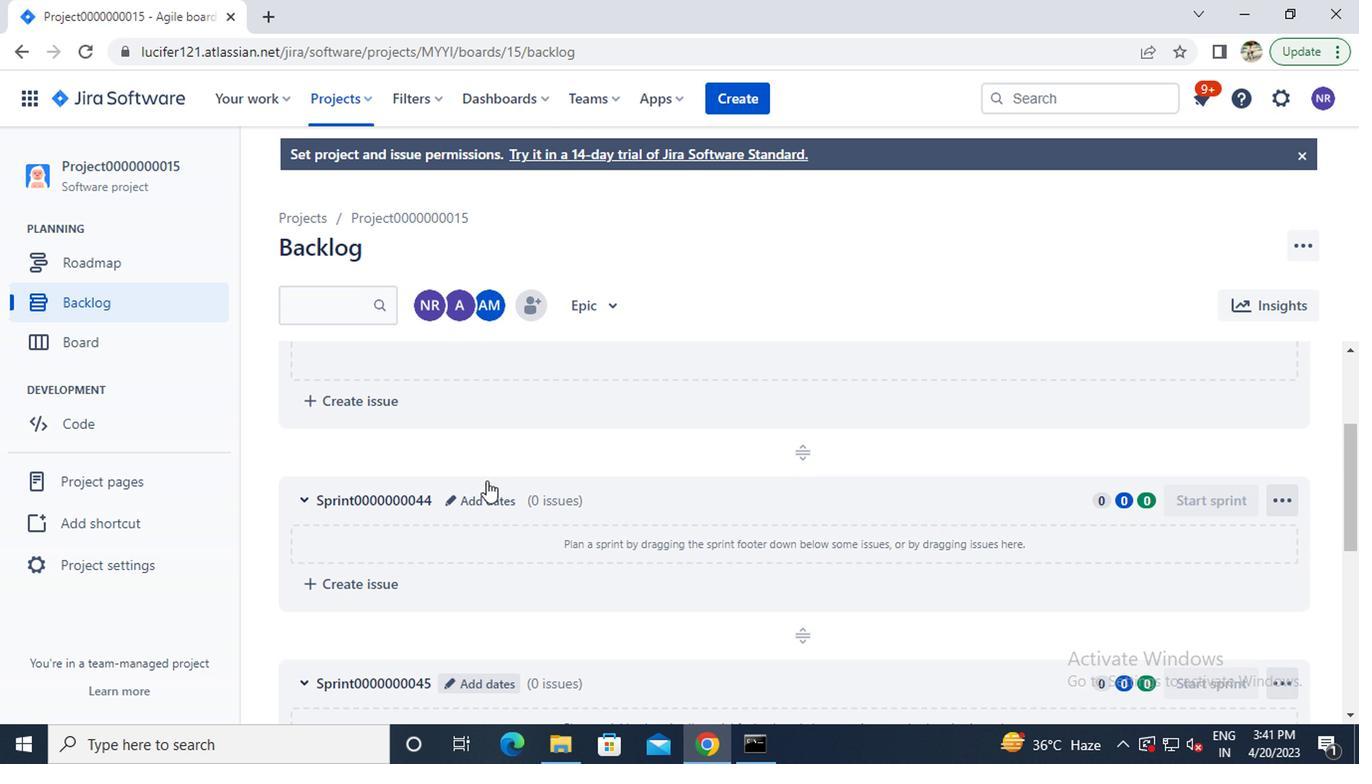 
Action: Mouse scrolled (484, 485) with delta (0, 1)
Screenshot: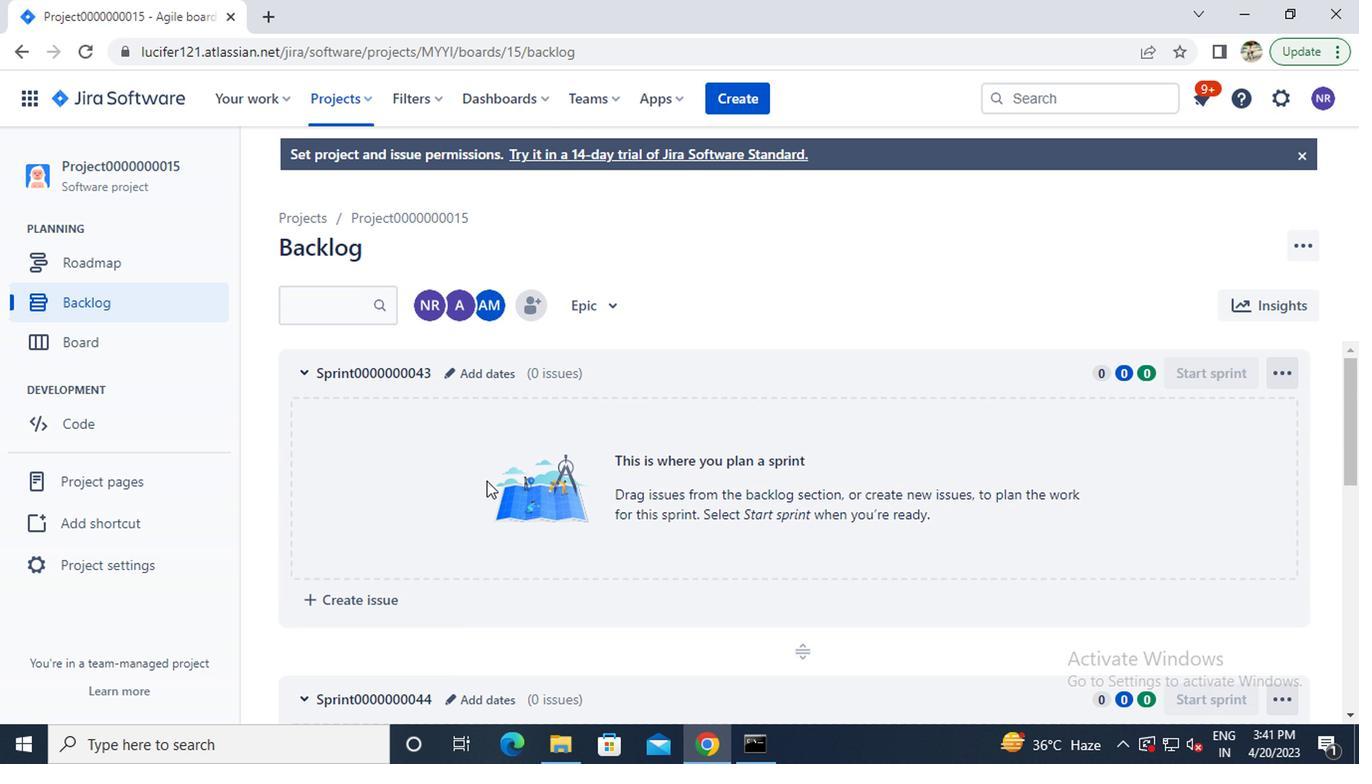 
Action: Mouse moved to (480, 376)
Screenshot: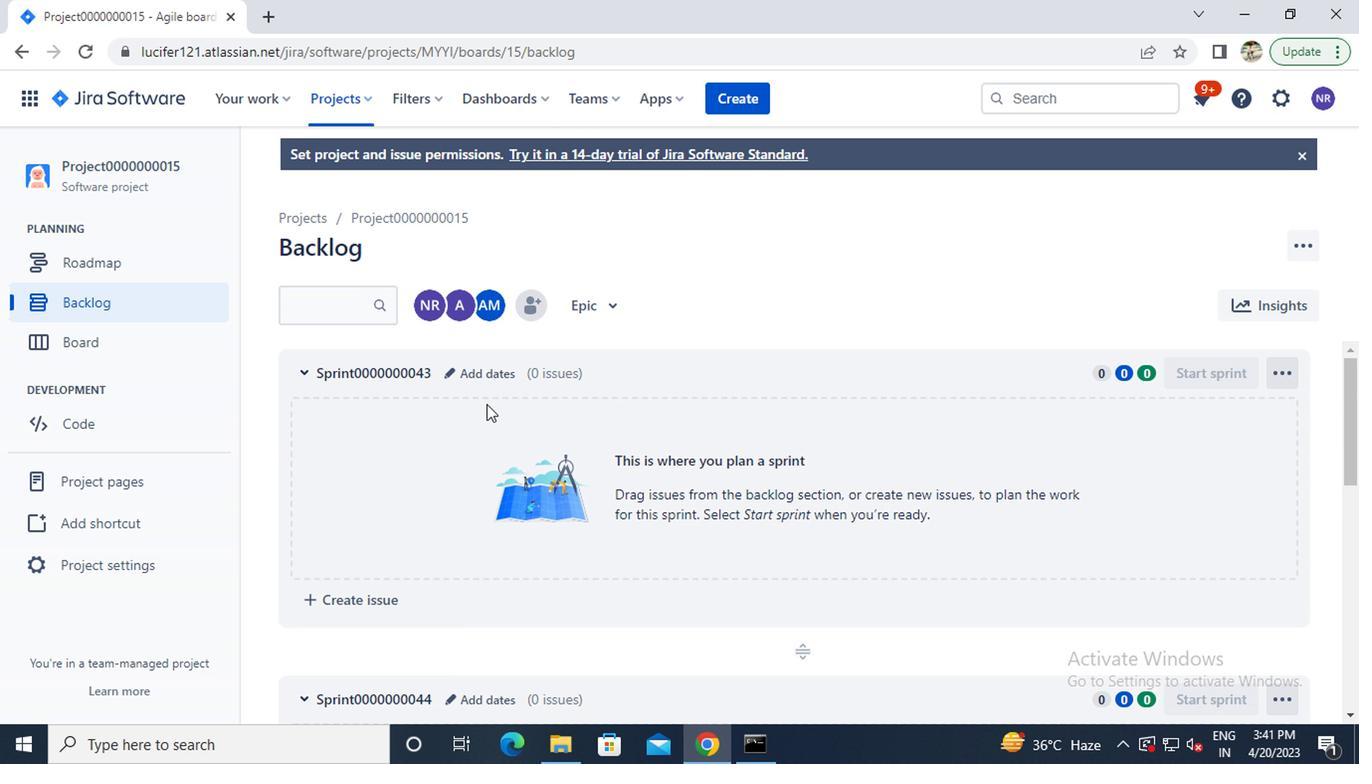
Action: Mouse pressed left at (480, 376)
Screenshot: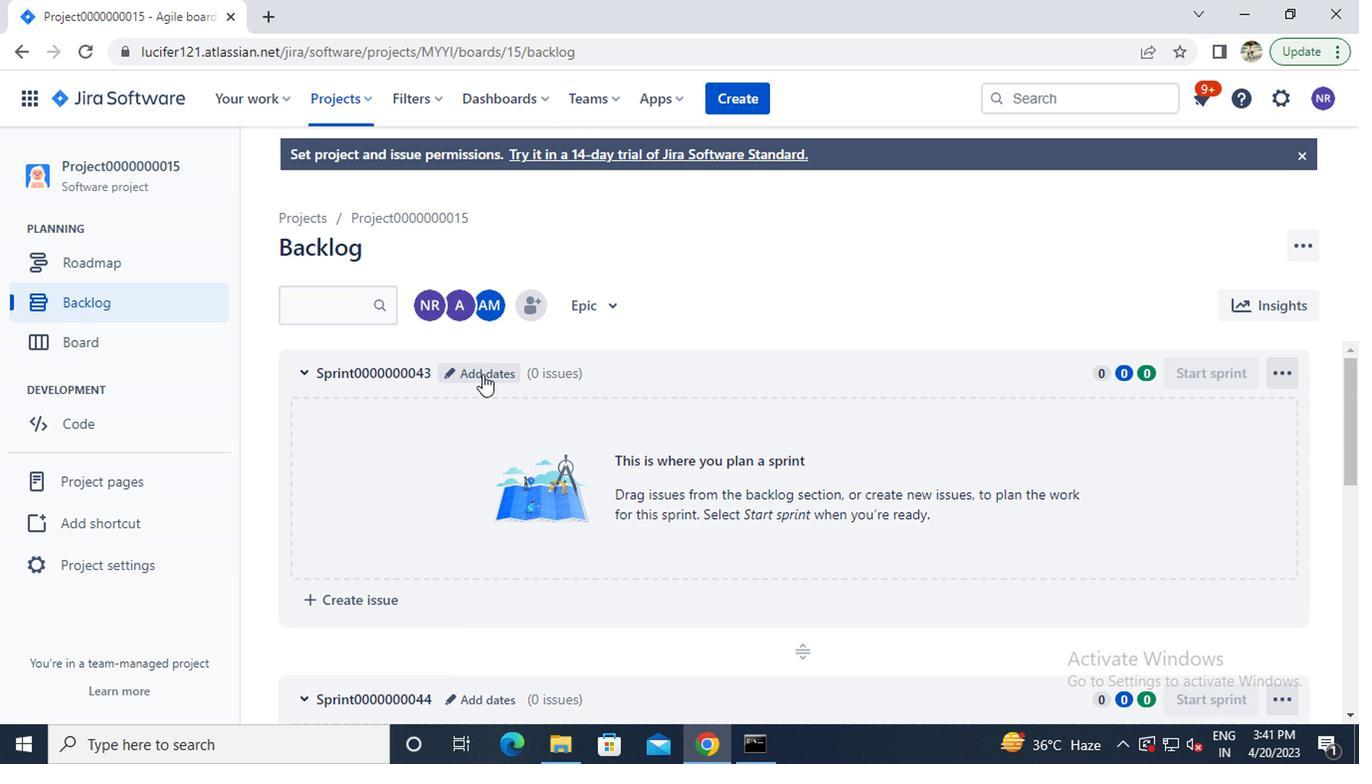 
Action: Mouse moved to (477, 327)
Screenshot: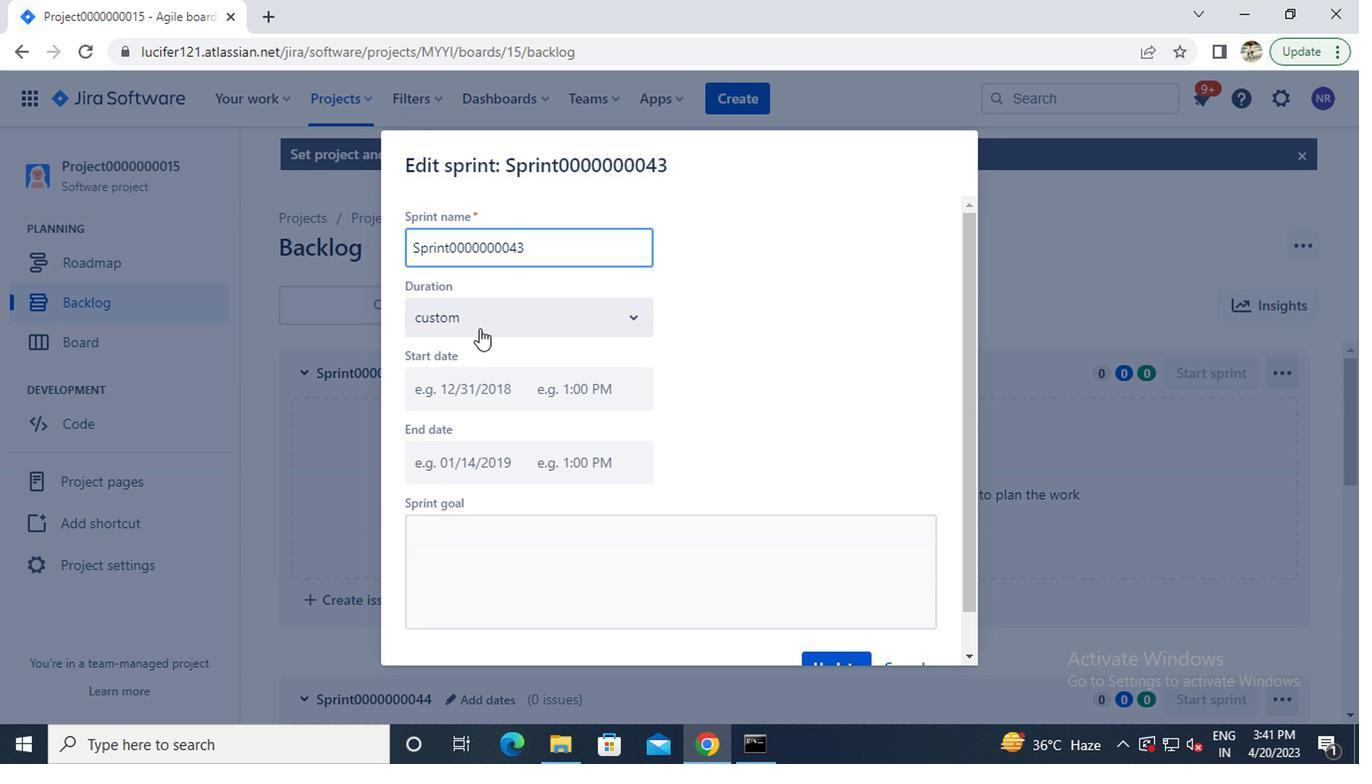 
Action: Mouse pressed left at (477, 327)
Screenshot: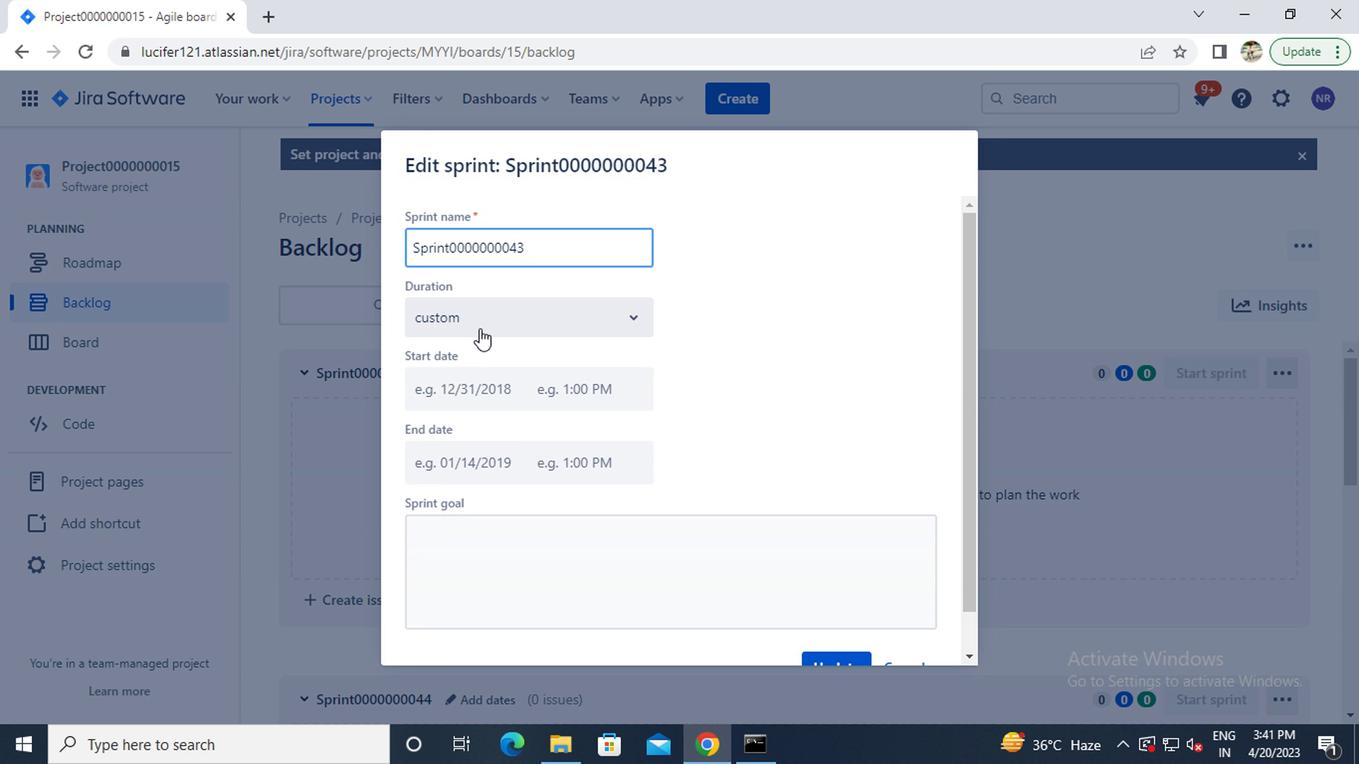 
Action: Mouse moved to (458, 364)
Screenshot: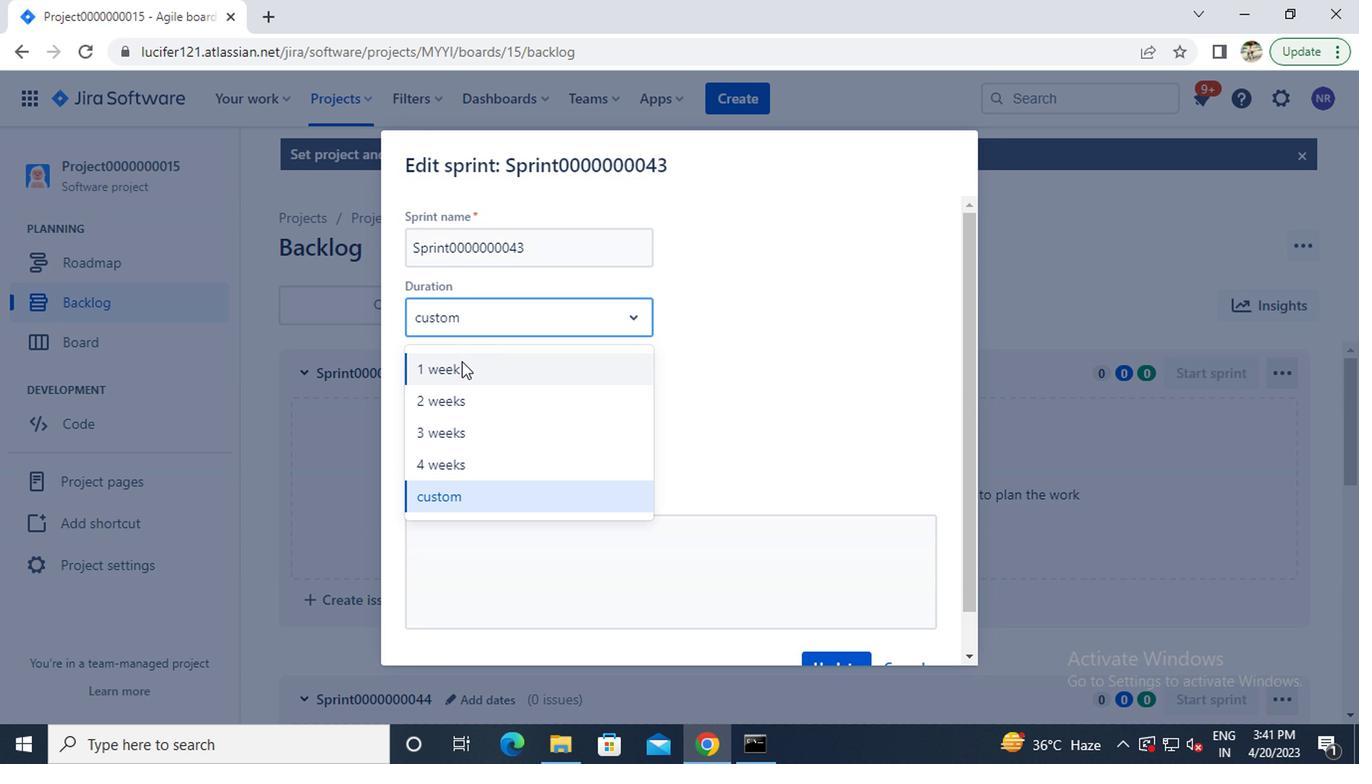 
Action: Mouse pressed left at (458, 364)
Screenshot: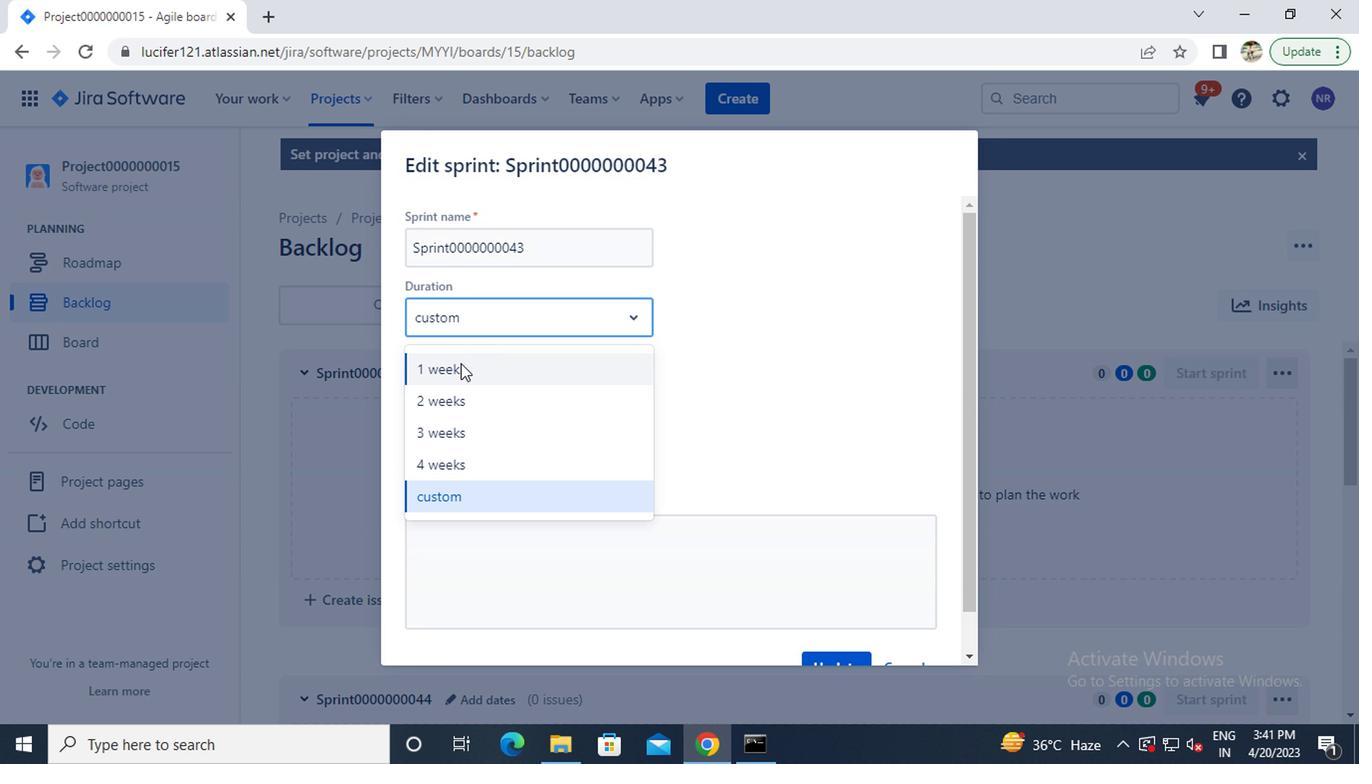 
Action: Mouse moved to (687, 425)
Screenshot: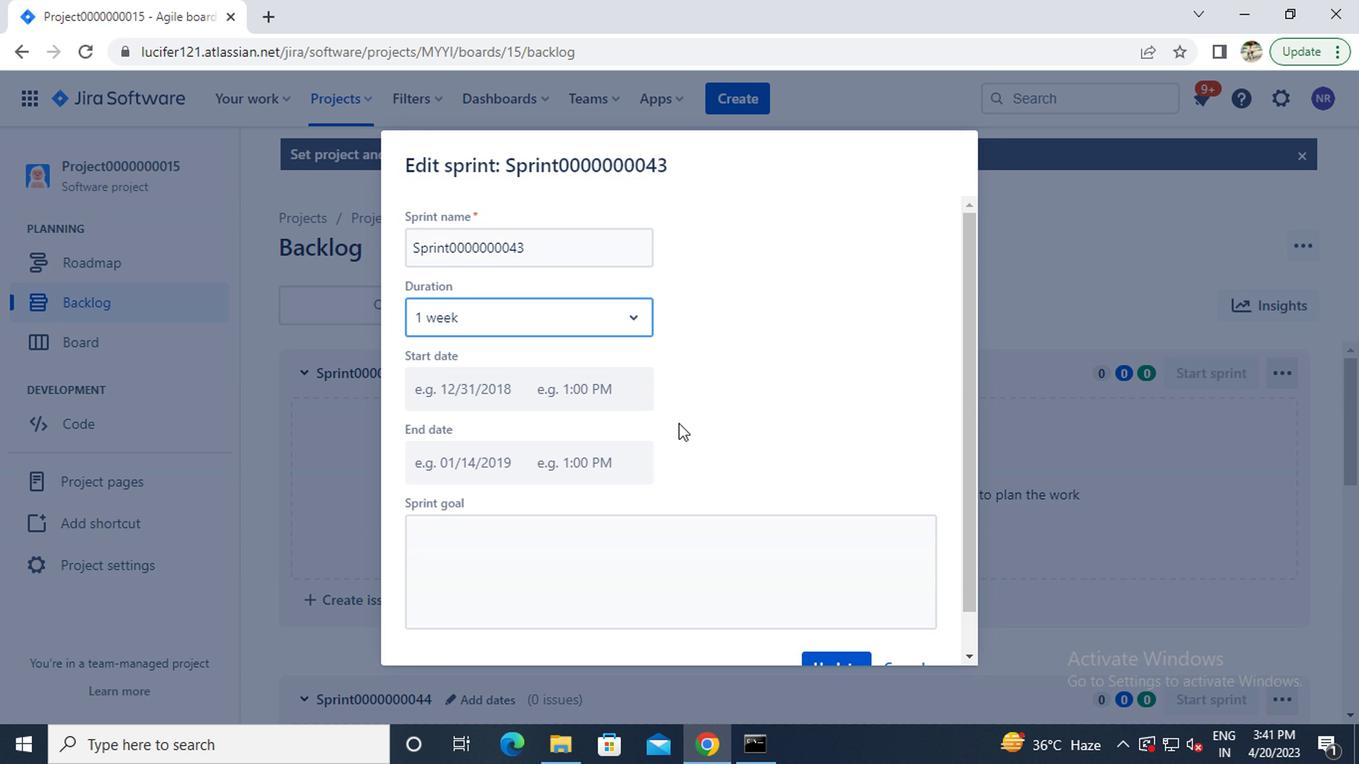 
Action: Mouse scrolled (687, 424) with delta (0, -1)
Screenshot: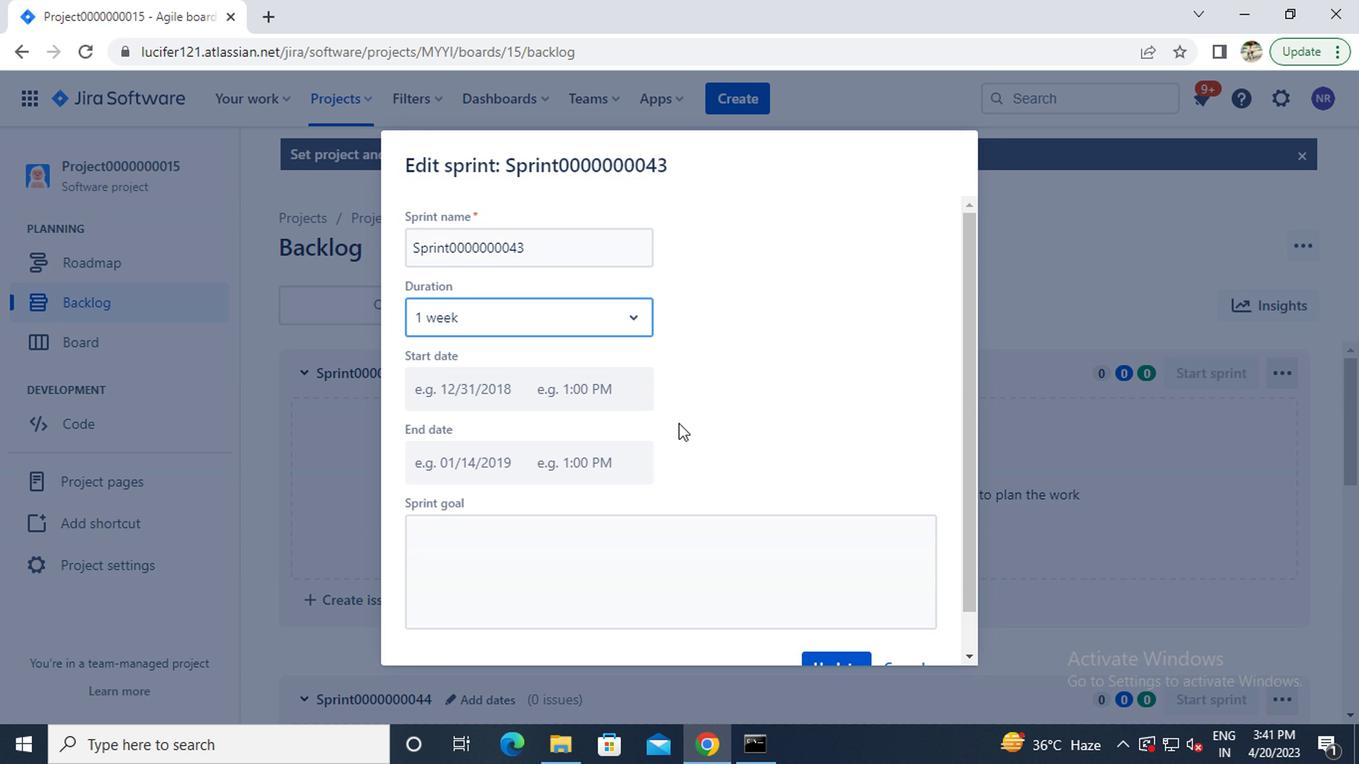 
Action: Mouse scrolled (687, 424) with delta (0, -1)
Screenshot: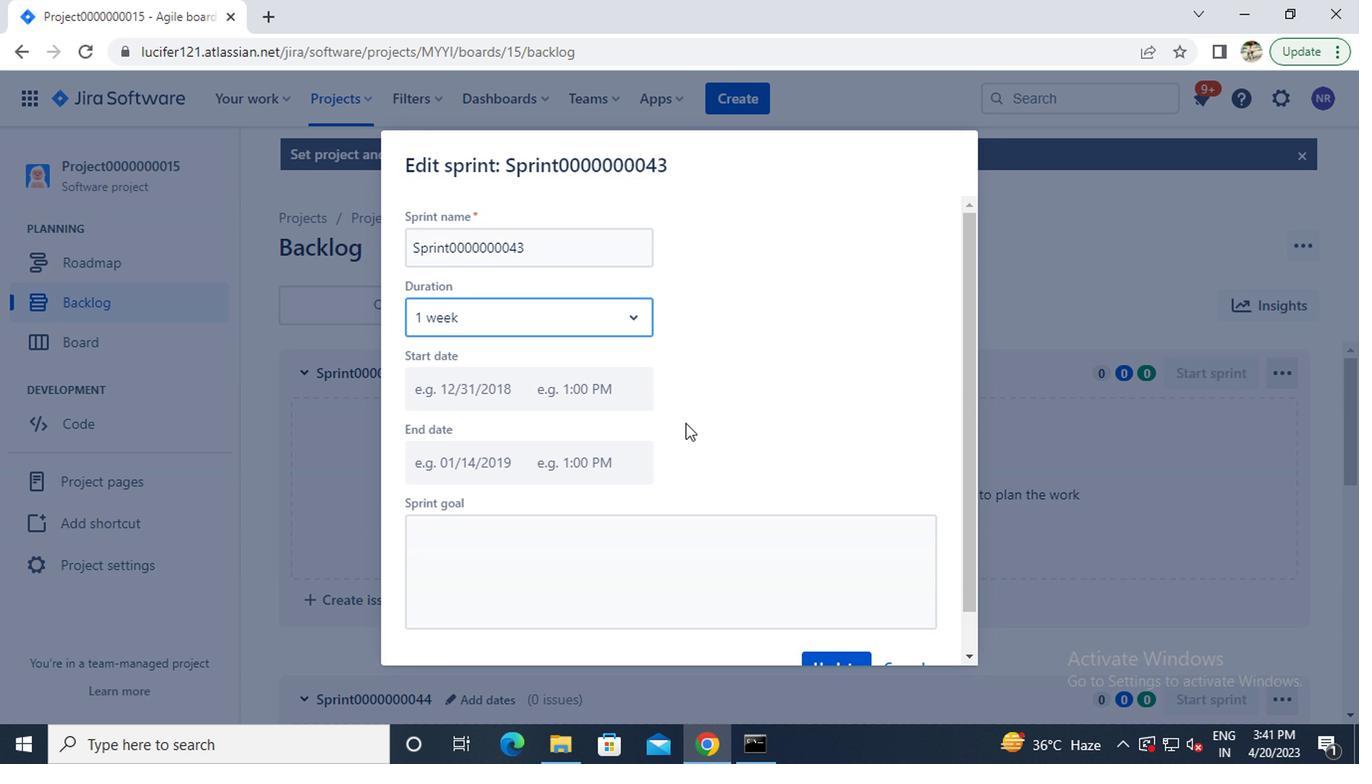 
Action: Mouse moved to (691, 425)
Screenshot: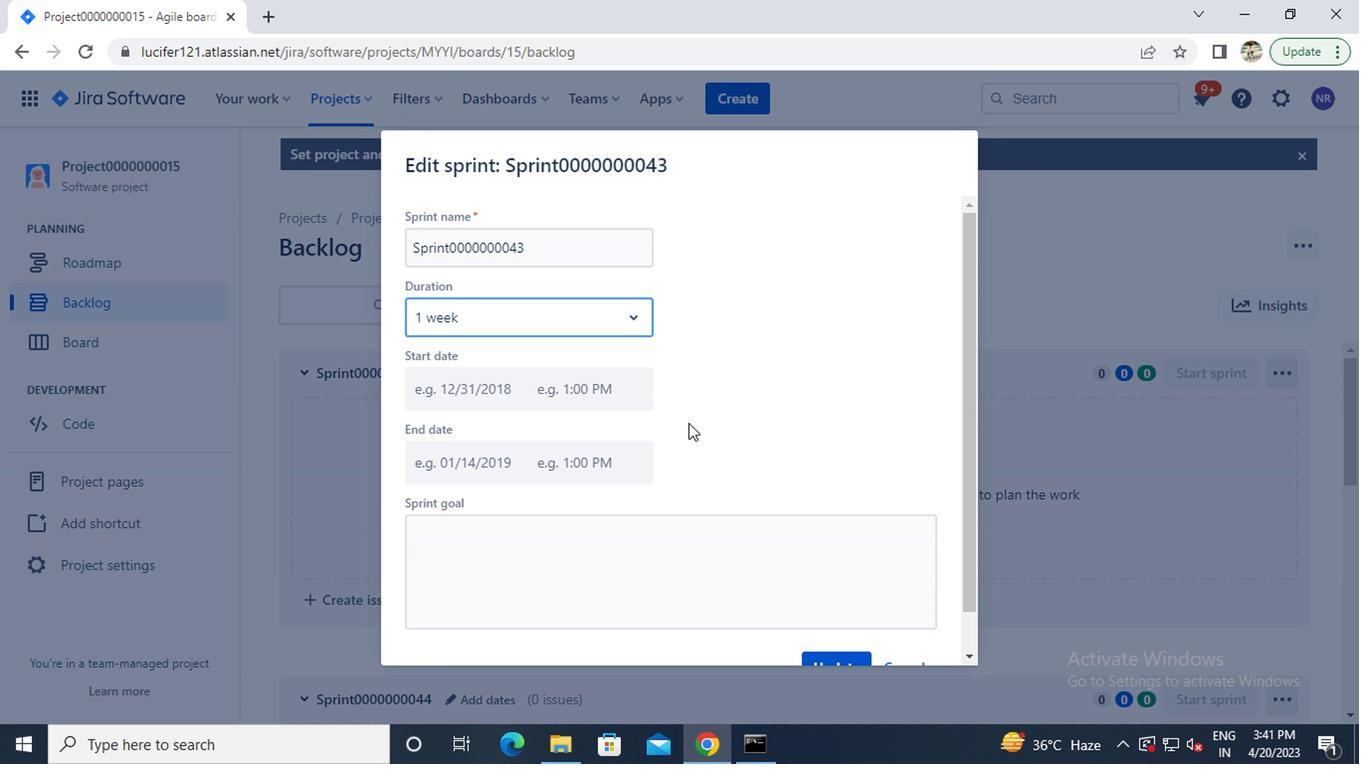 
Action: Mouse scrolled (691, 424) with delta (0, -1)
Screenshot: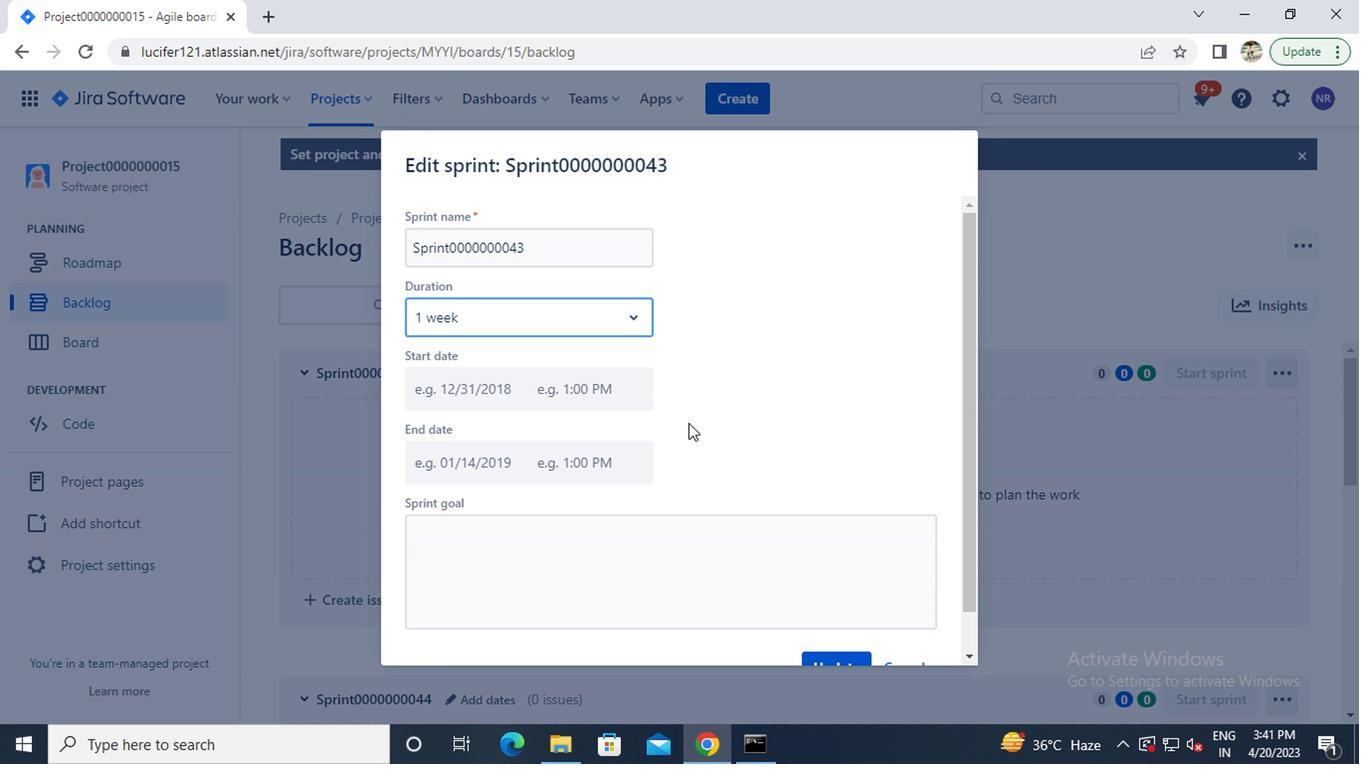 
Action: Mouse moved to (817, 629)
Screenshot: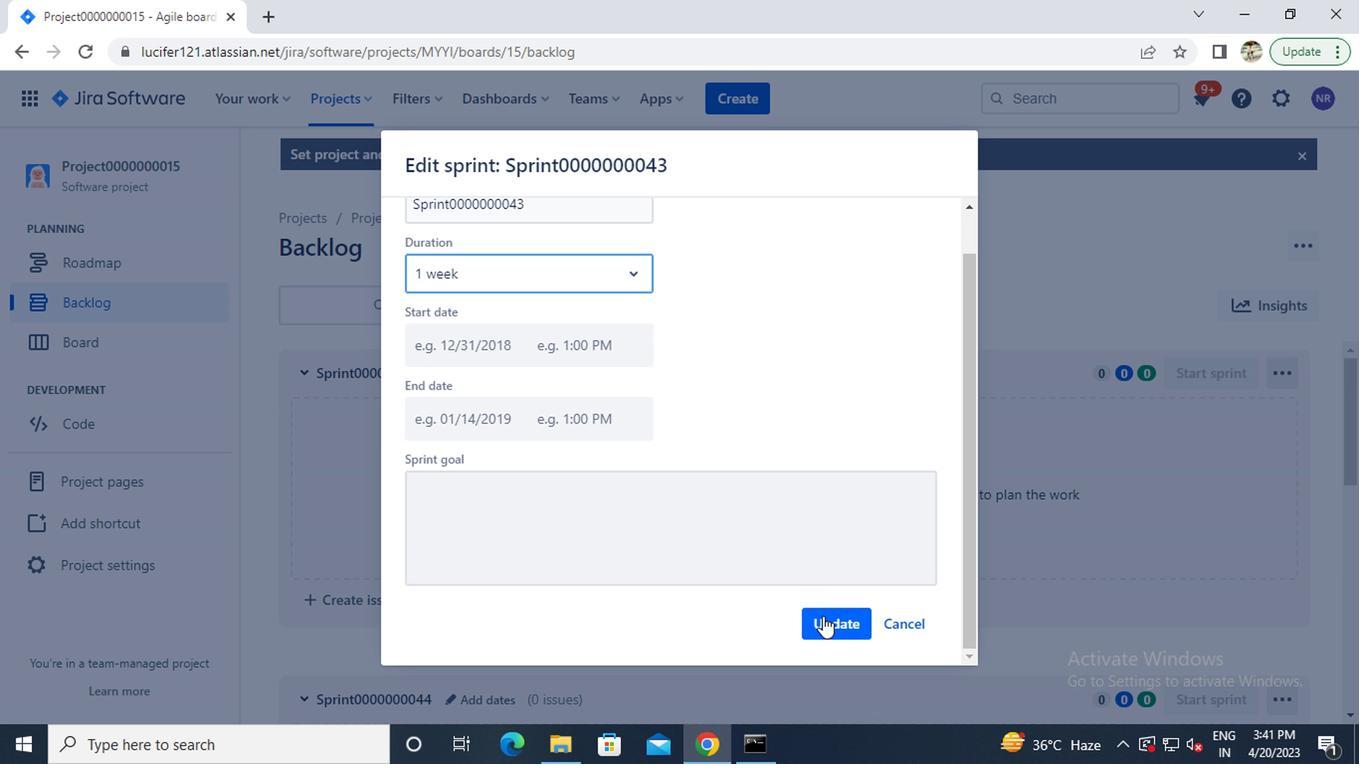 
Action: Mouse pressed left at (817, 629)
Screenshot: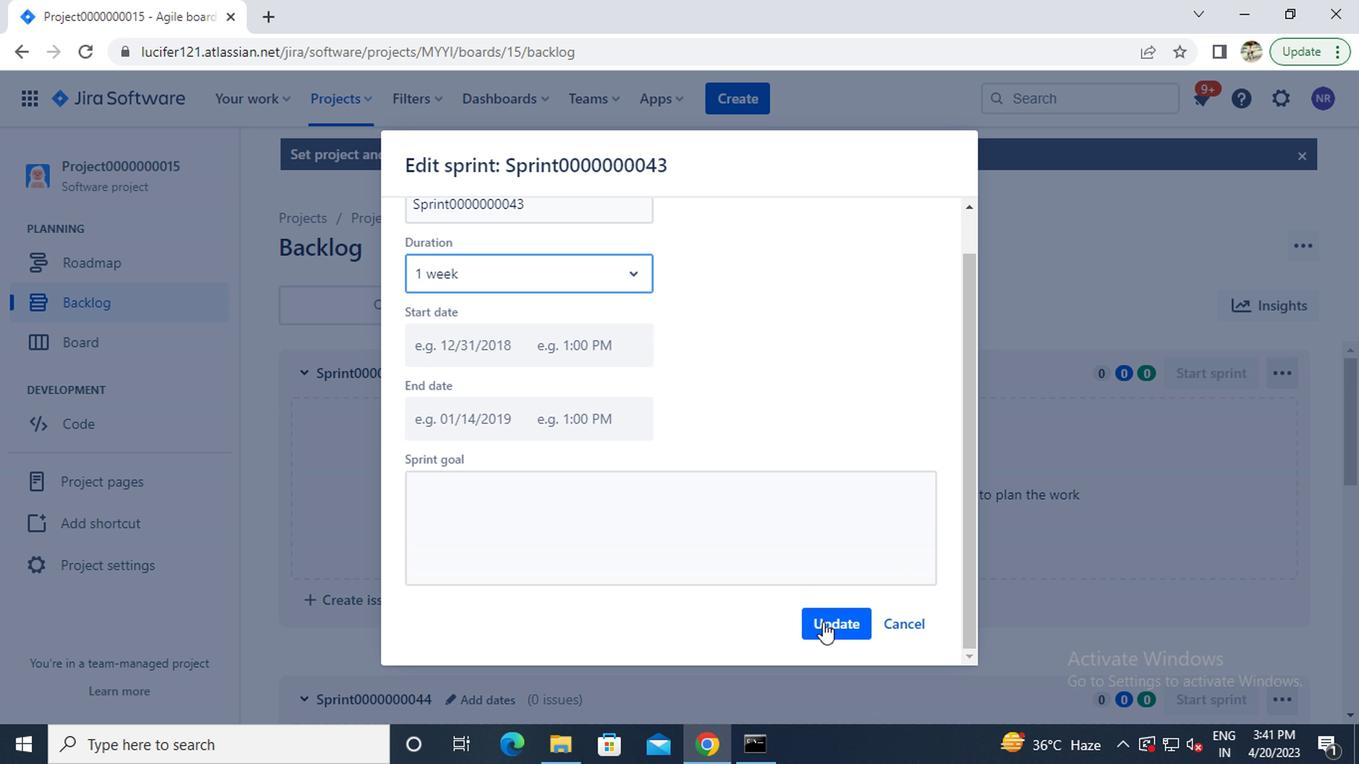 
Action: Mouse moved to (636, 554)
Screenshot: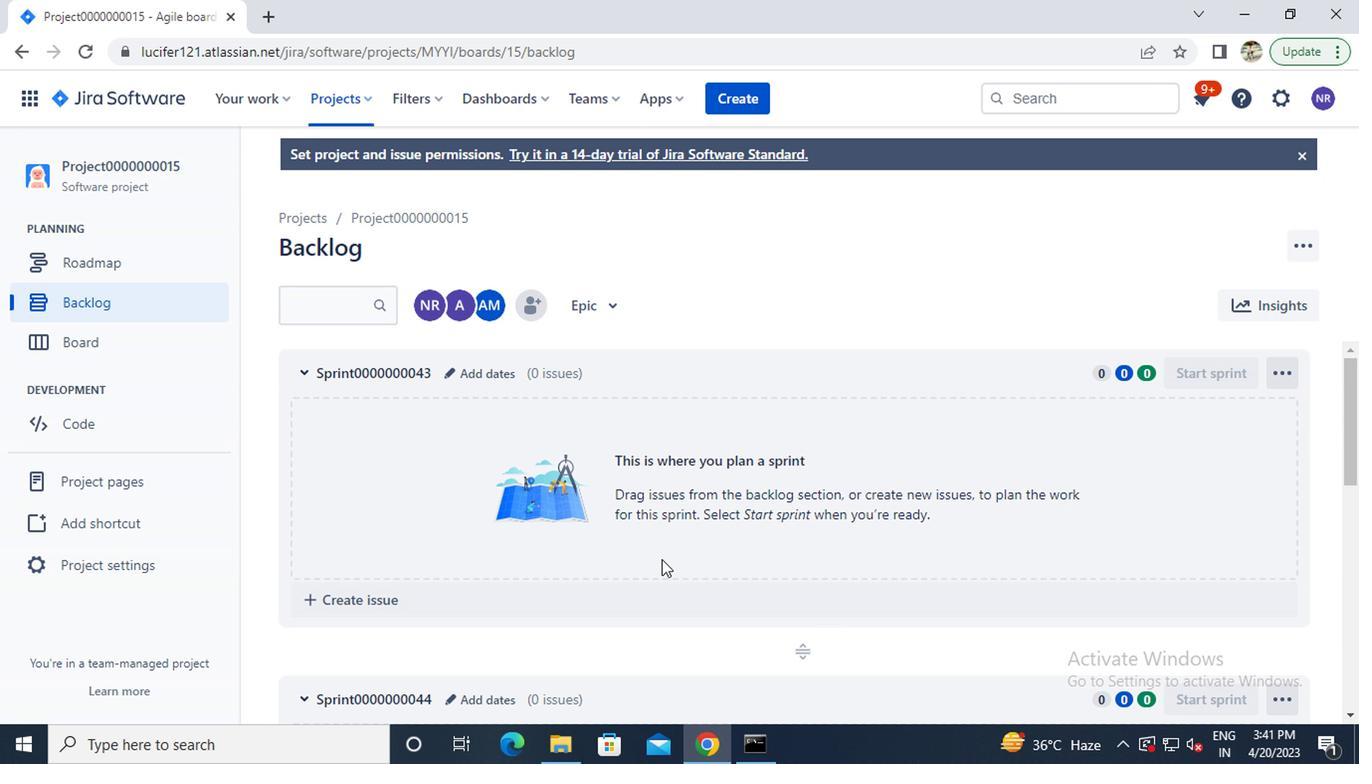 
Action: Mouse scrolled (636, 553) with delta (0, 0)
Screenshot: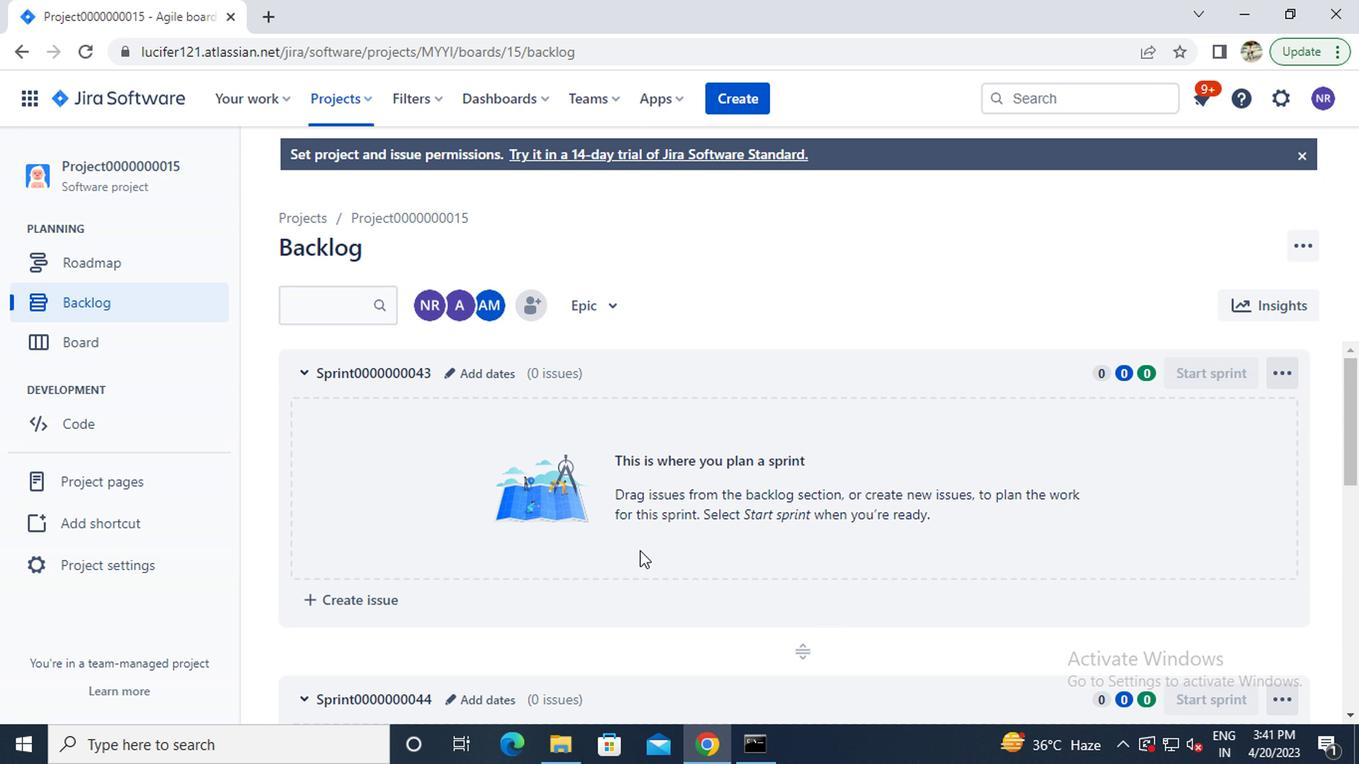
Action: Mouse moved to (477, 604)
Screenshot: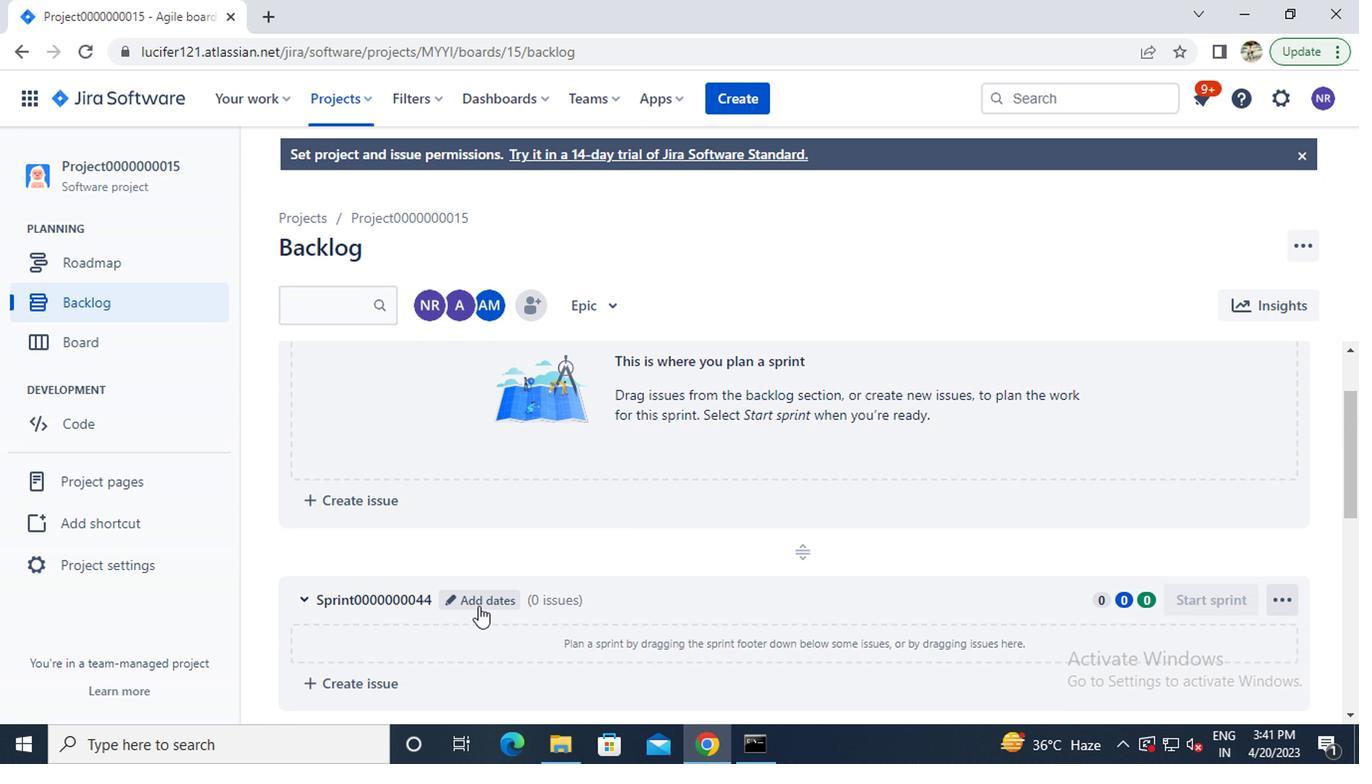 
Action: Mouse pressed left at (477, 604)
Screenshot: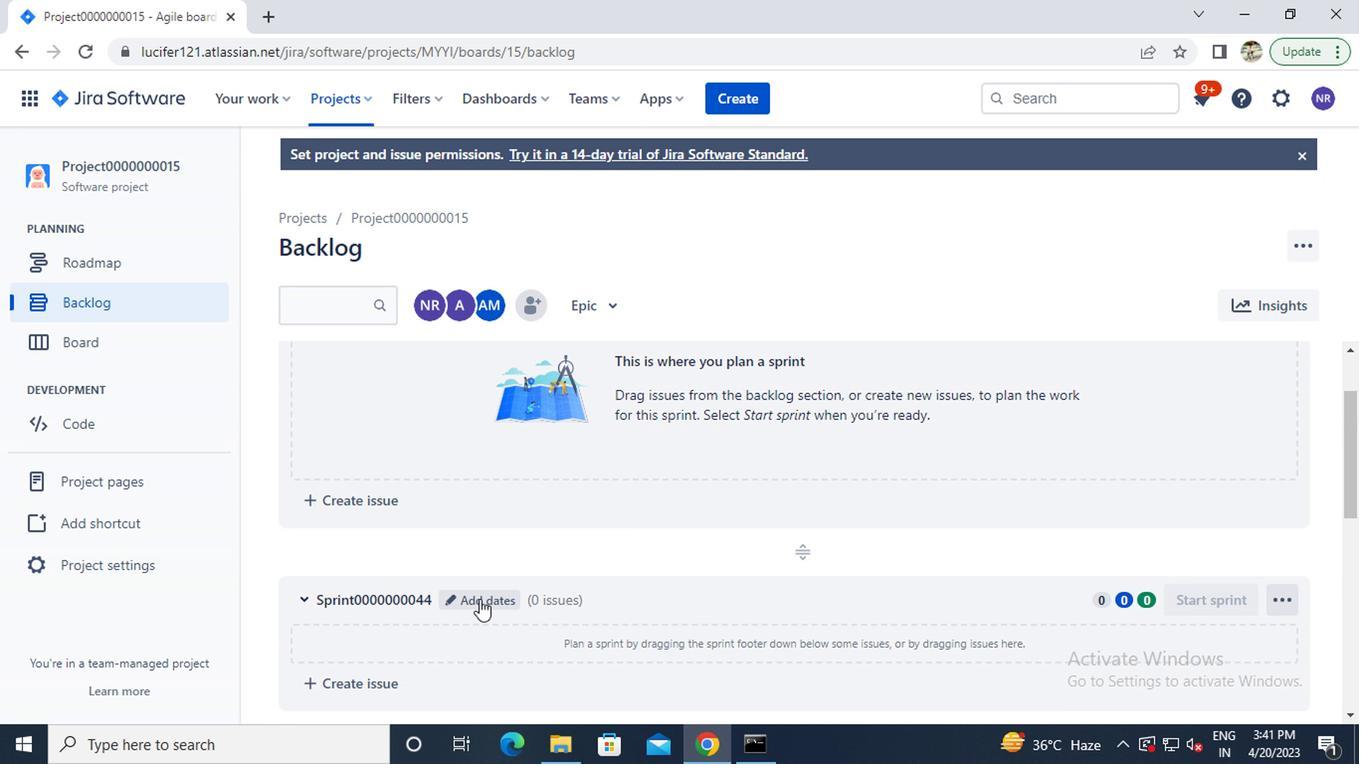 
Action: Mouse moved to (484, 312)
Screenshot: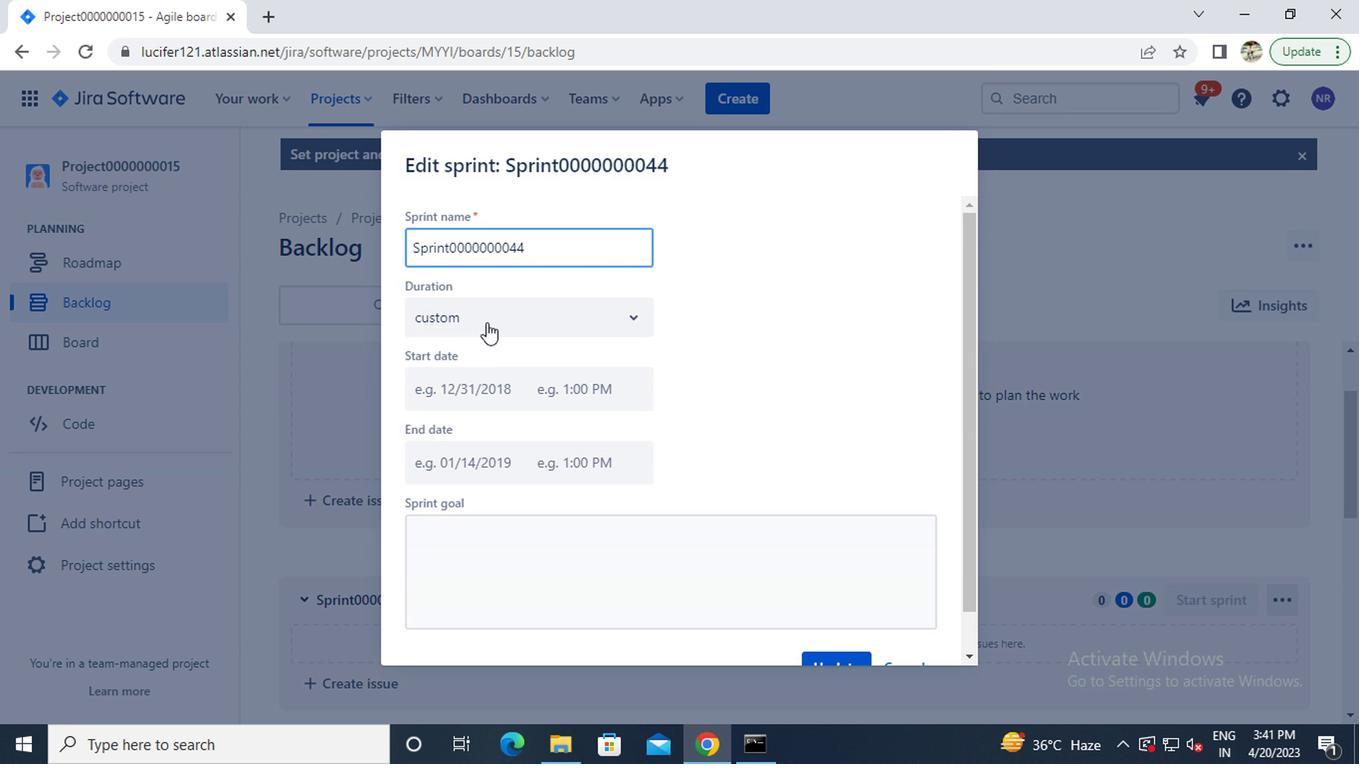 
Action: Mouse pressed left at (484, 312)
Screenshot: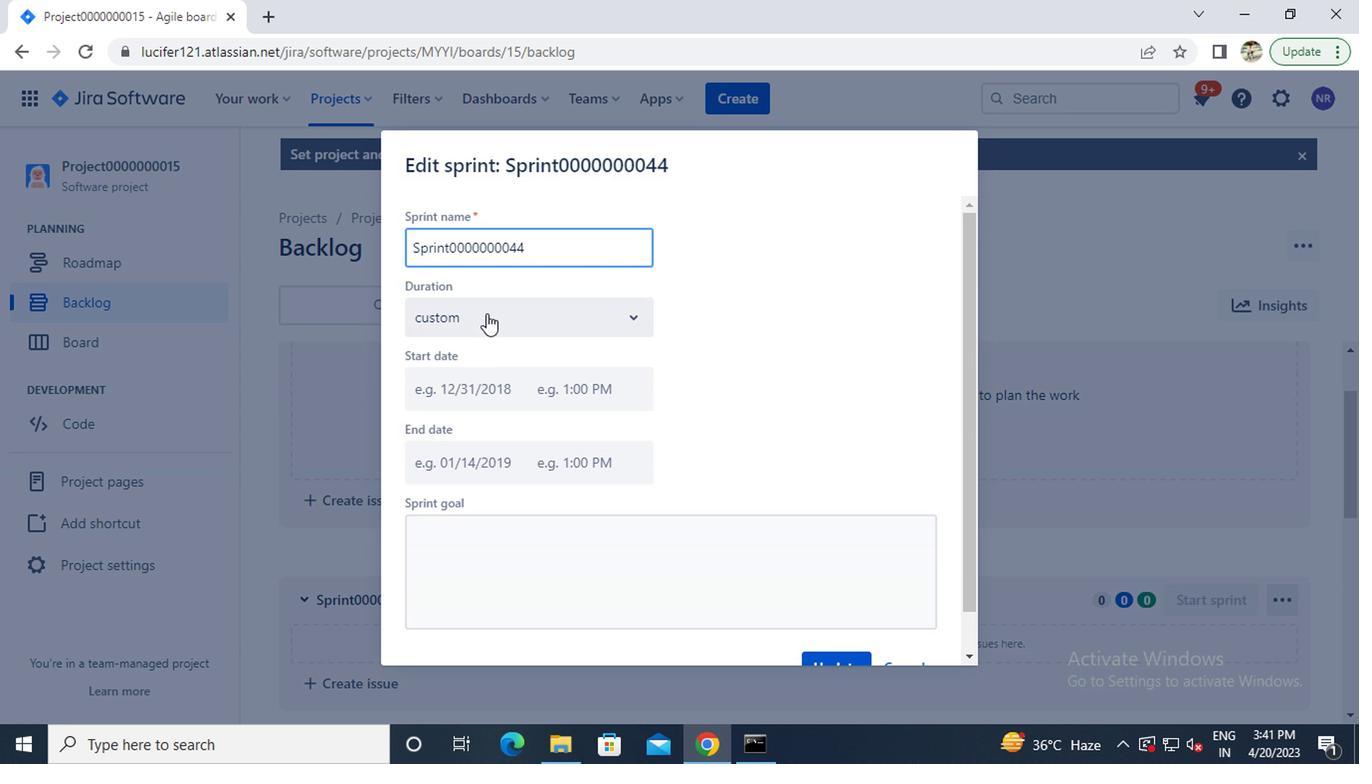 
Action: Mouse moved to (458, 406)
Screenshot: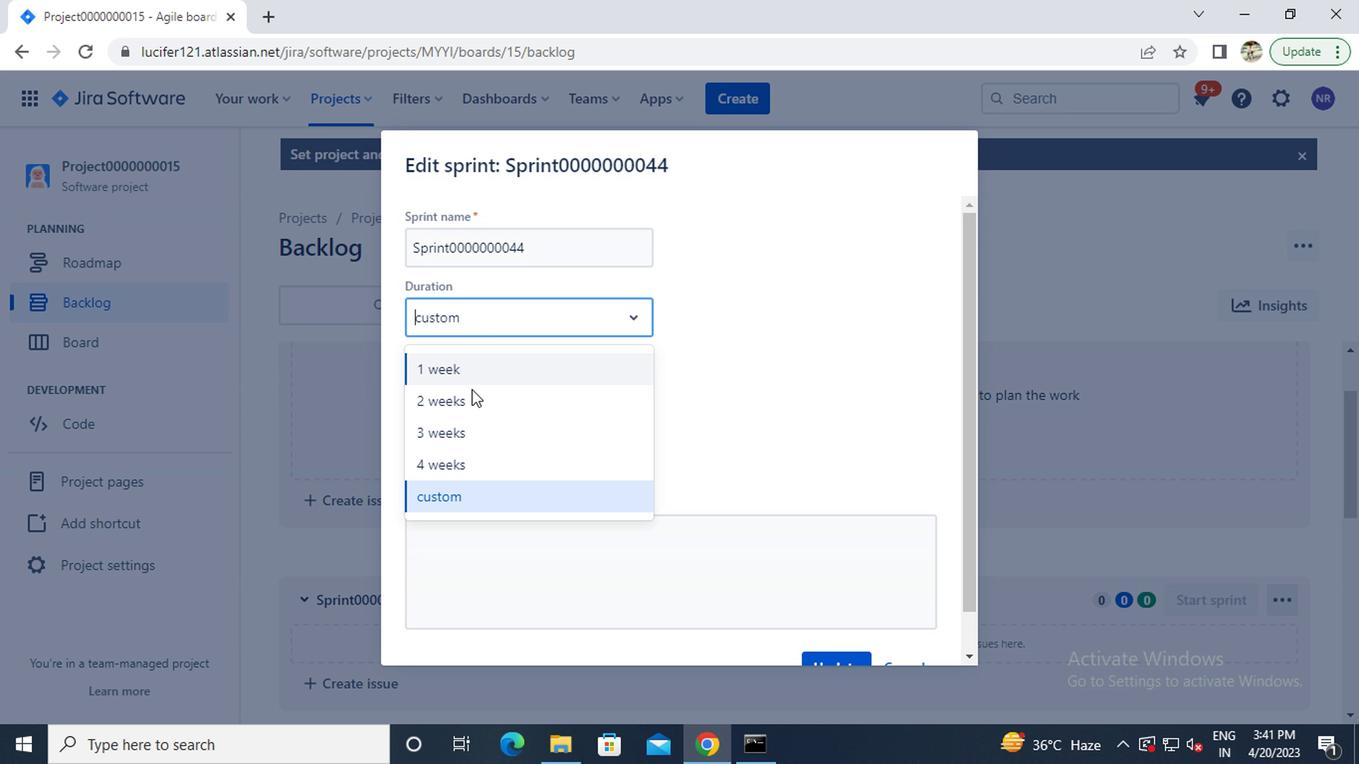 
Action: Mouse pressed left at (458, 406)
Screenshot: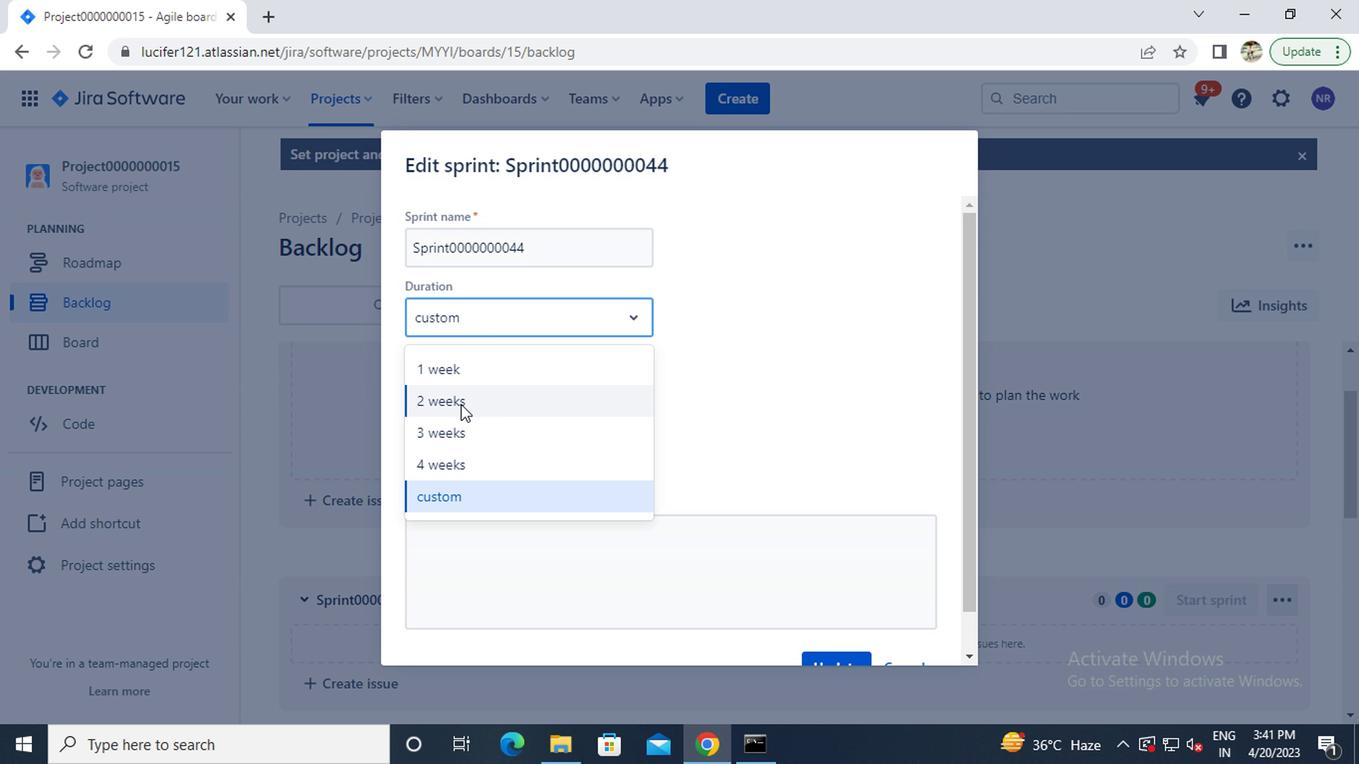 
Action: Mouse moved to (820, 435)
Screenshot: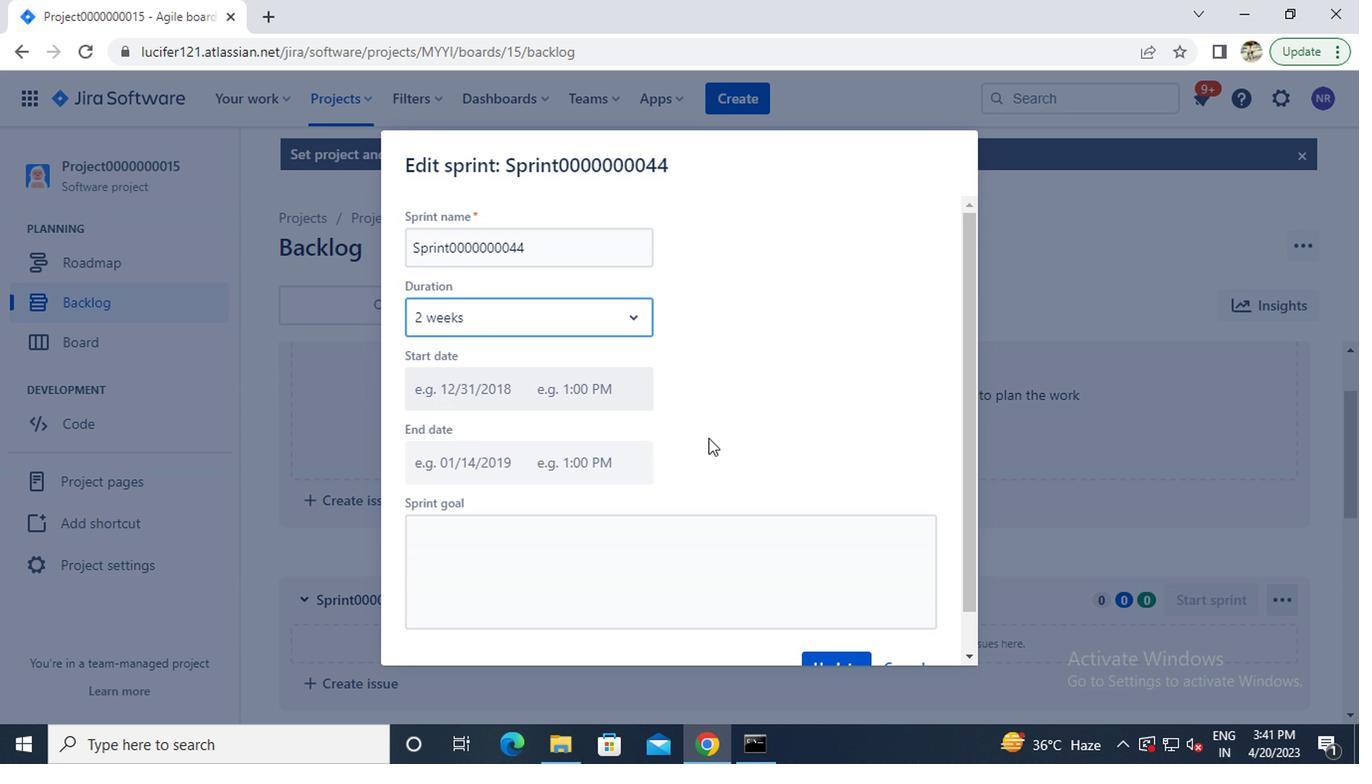 
Action: Mouse scrolled (820, 434) with delta (0, 0)
Screenshot: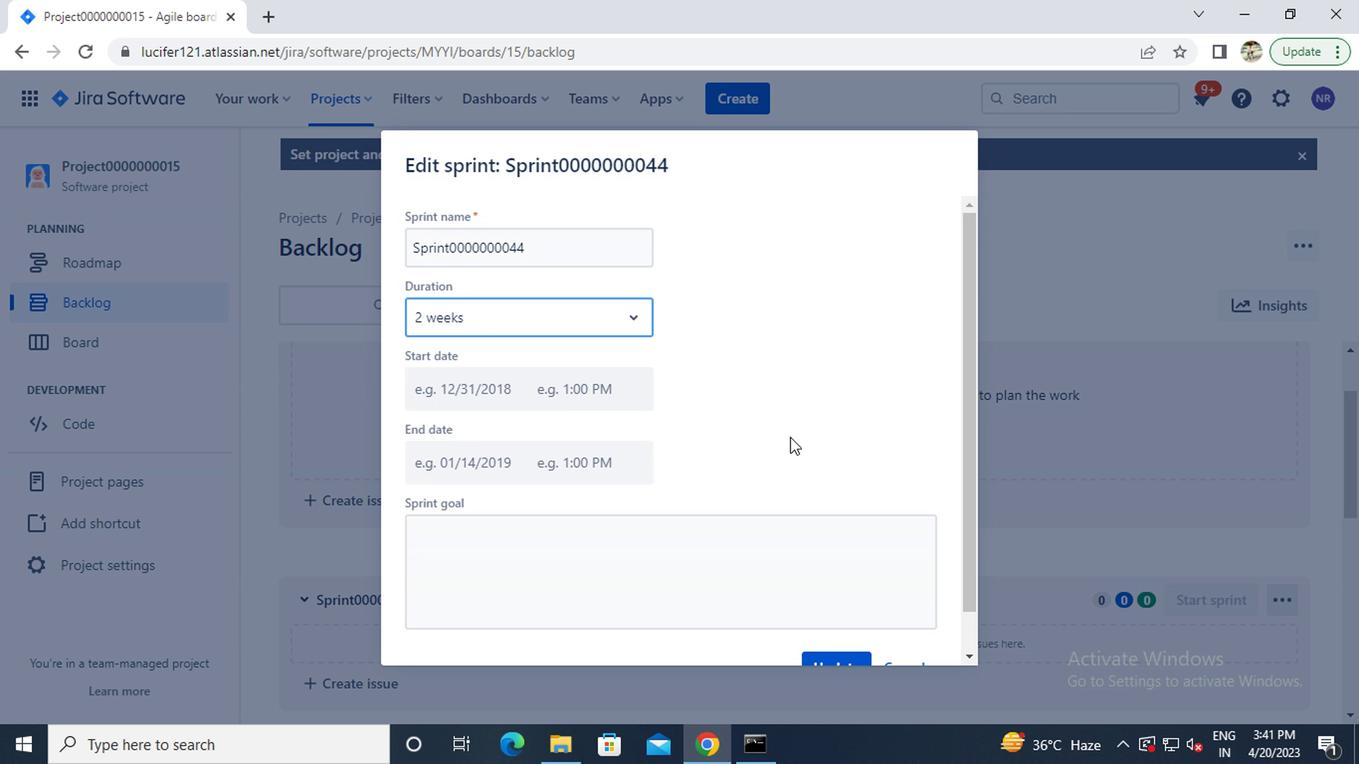 
Action: Mouse scrolled (820, 434) with delta (0, 0)
Screenshot: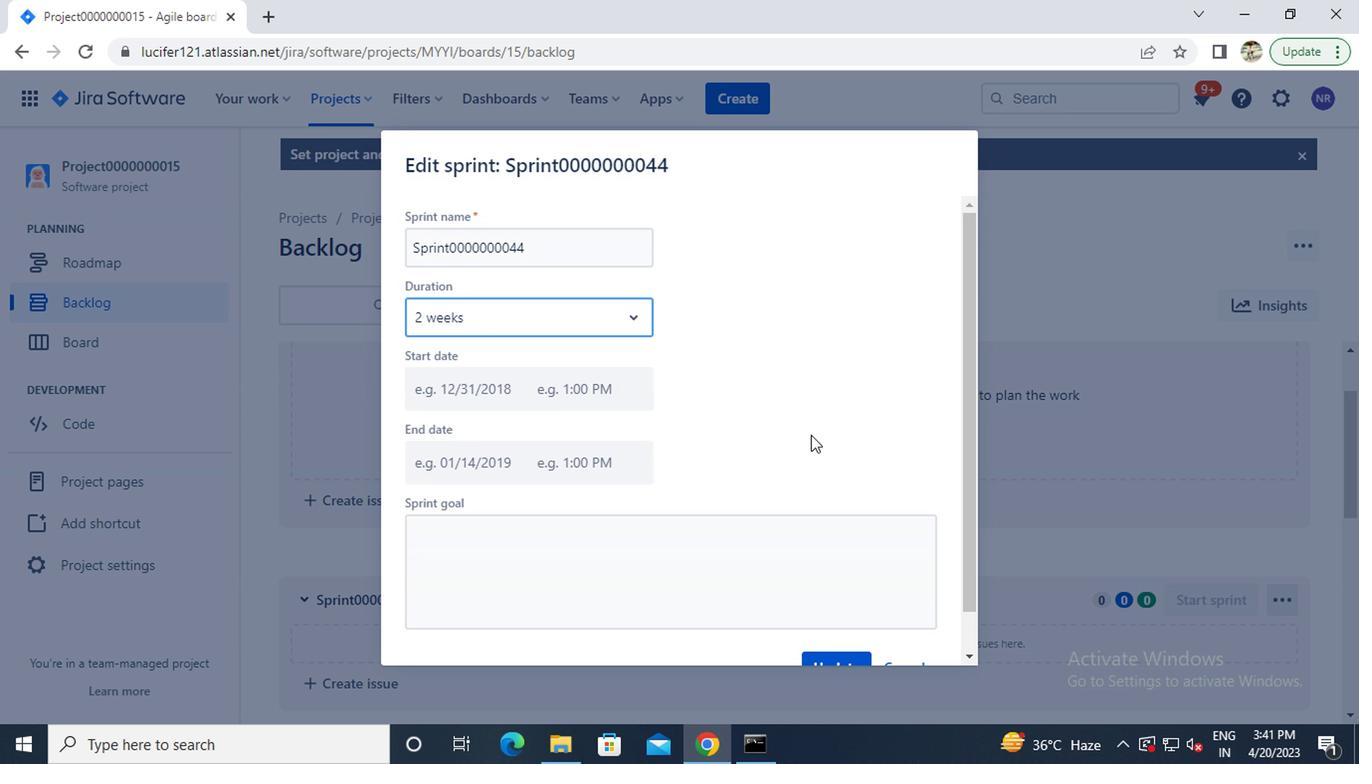 
Action: Mouse moved to (832, 622)
Screenshot: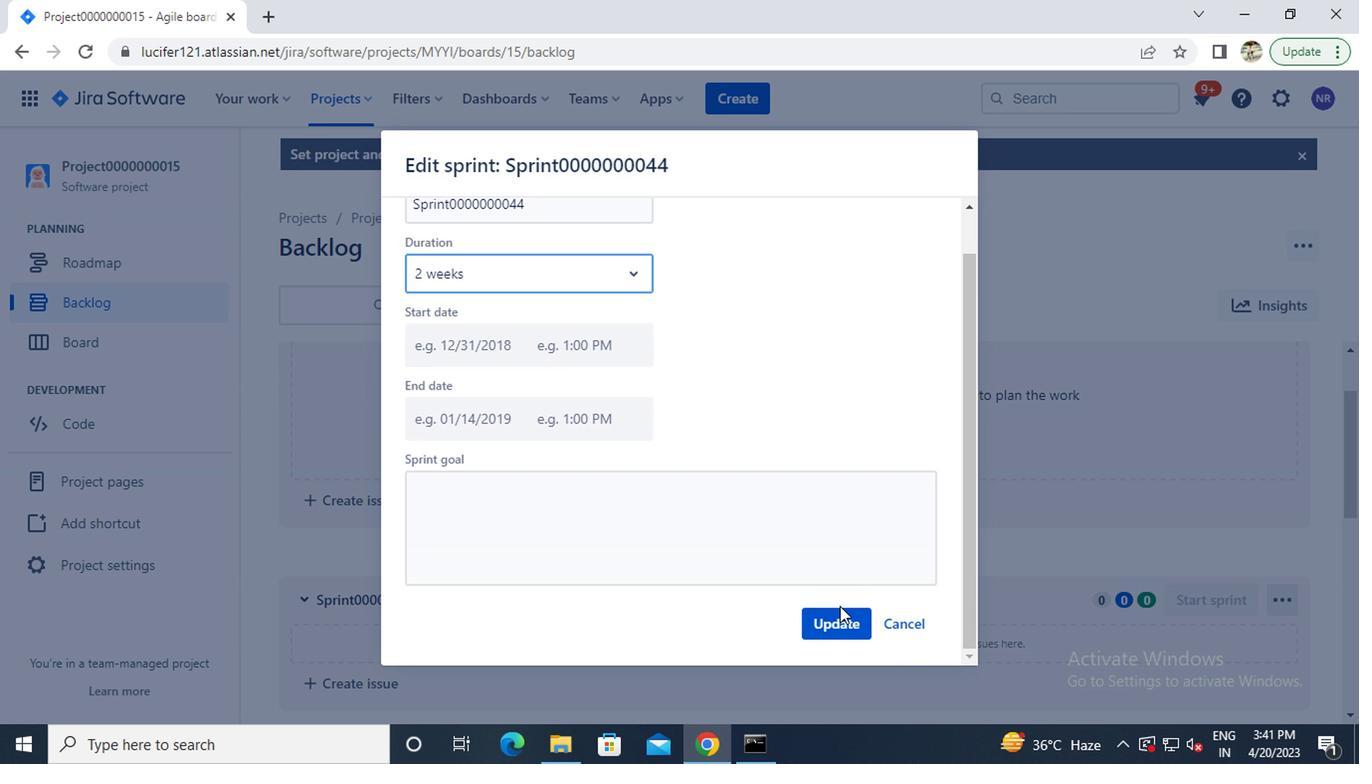 
Action: Mouse pressed left at (832, 622)
Screenshot: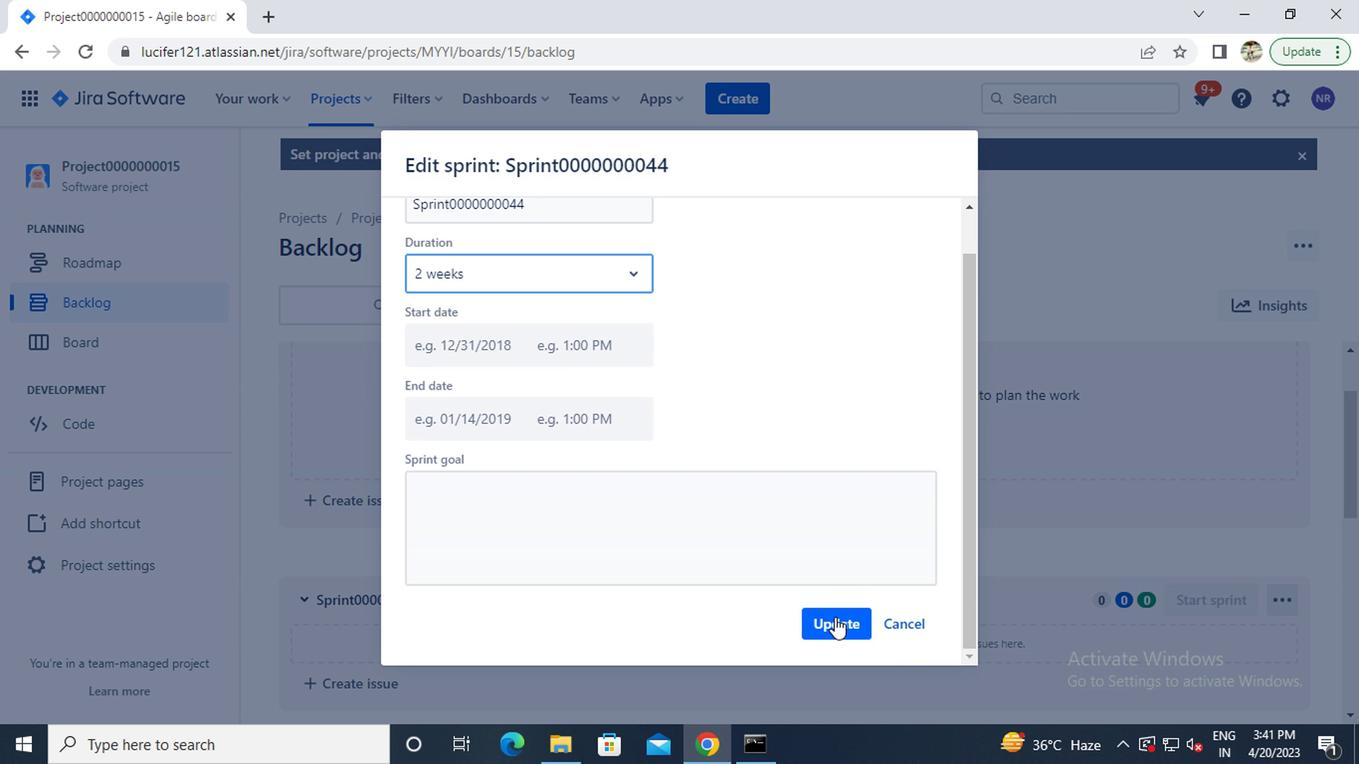 
